 Task: In the  document communication.epub, change border color to  'Red' and border width to  '1' Select the first Column and fill it with the color  Light Orange
Action: Mouse moved to (353, 445)
Screenshot: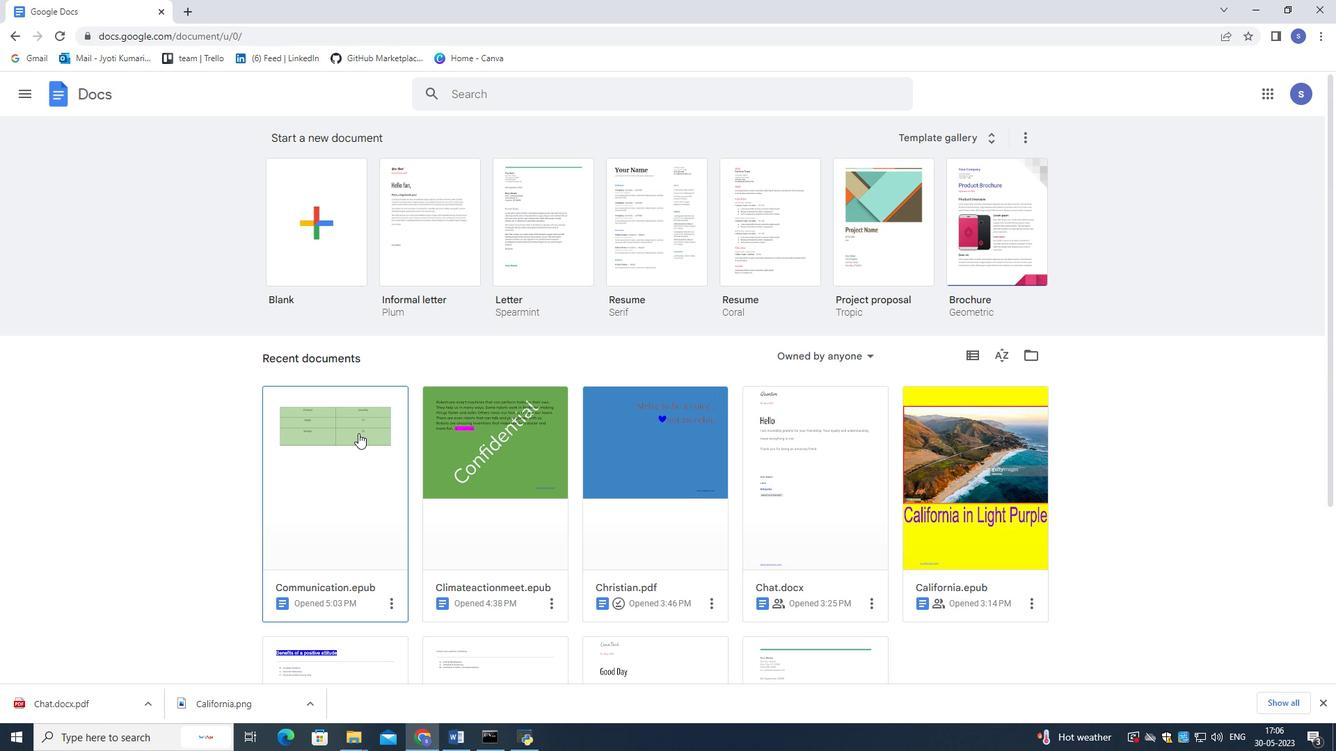 
Action: Mouse pressed left at (353, 445)
Screenshot: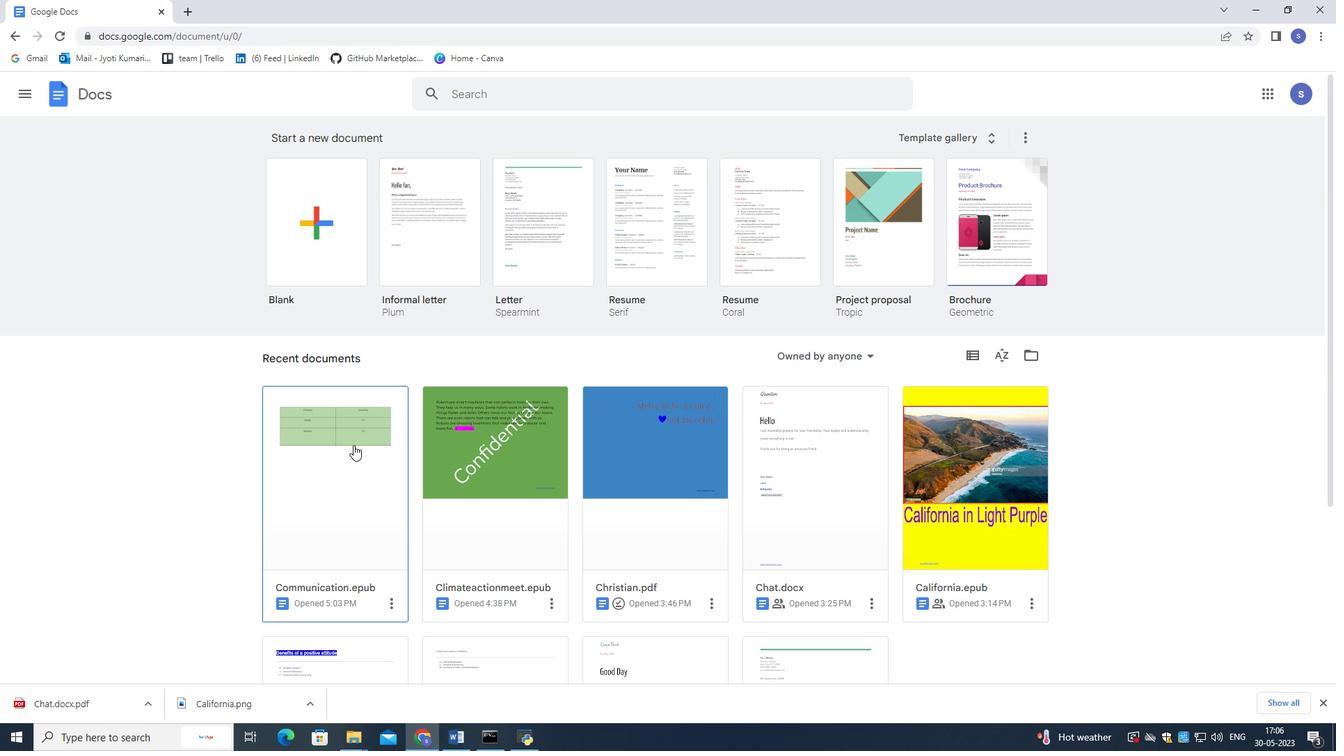 
Action: Mouse moved to (434, 253)
Screenshot: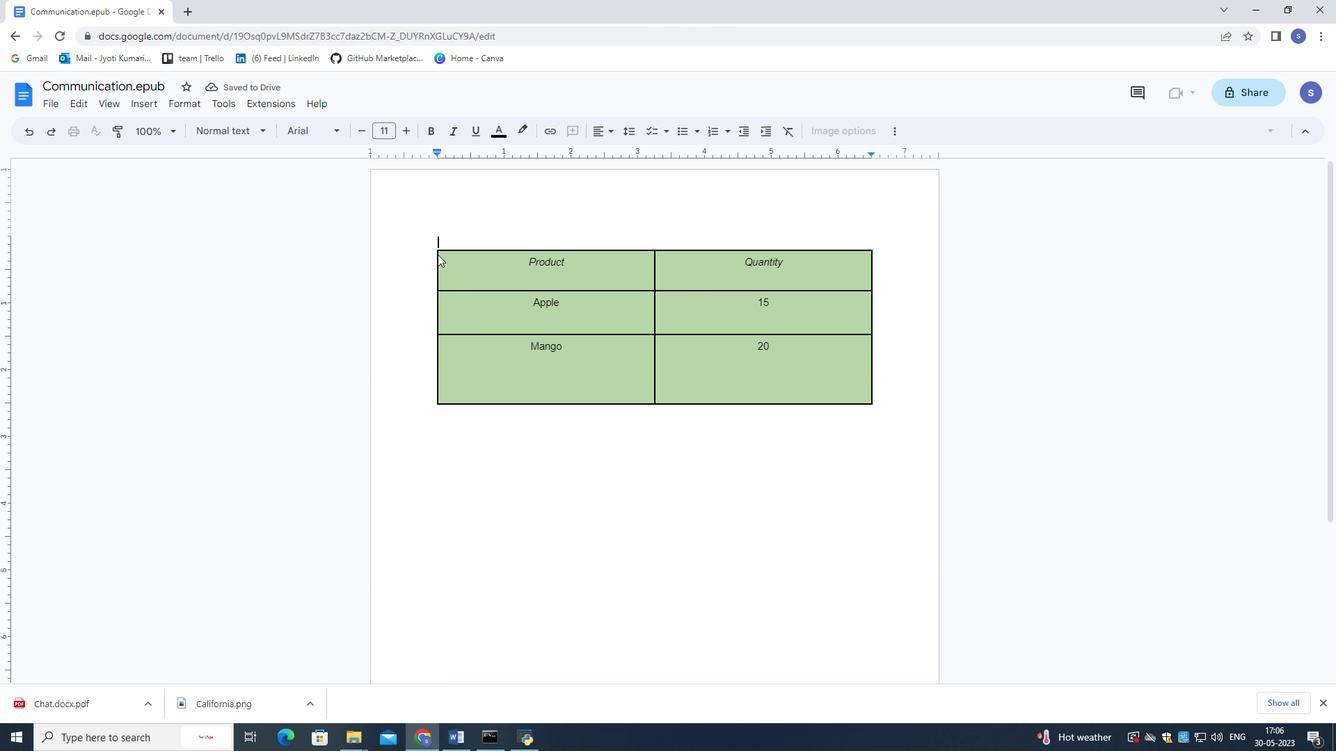 
Action: Mouse pressed left at (434, 253)
Screenshot: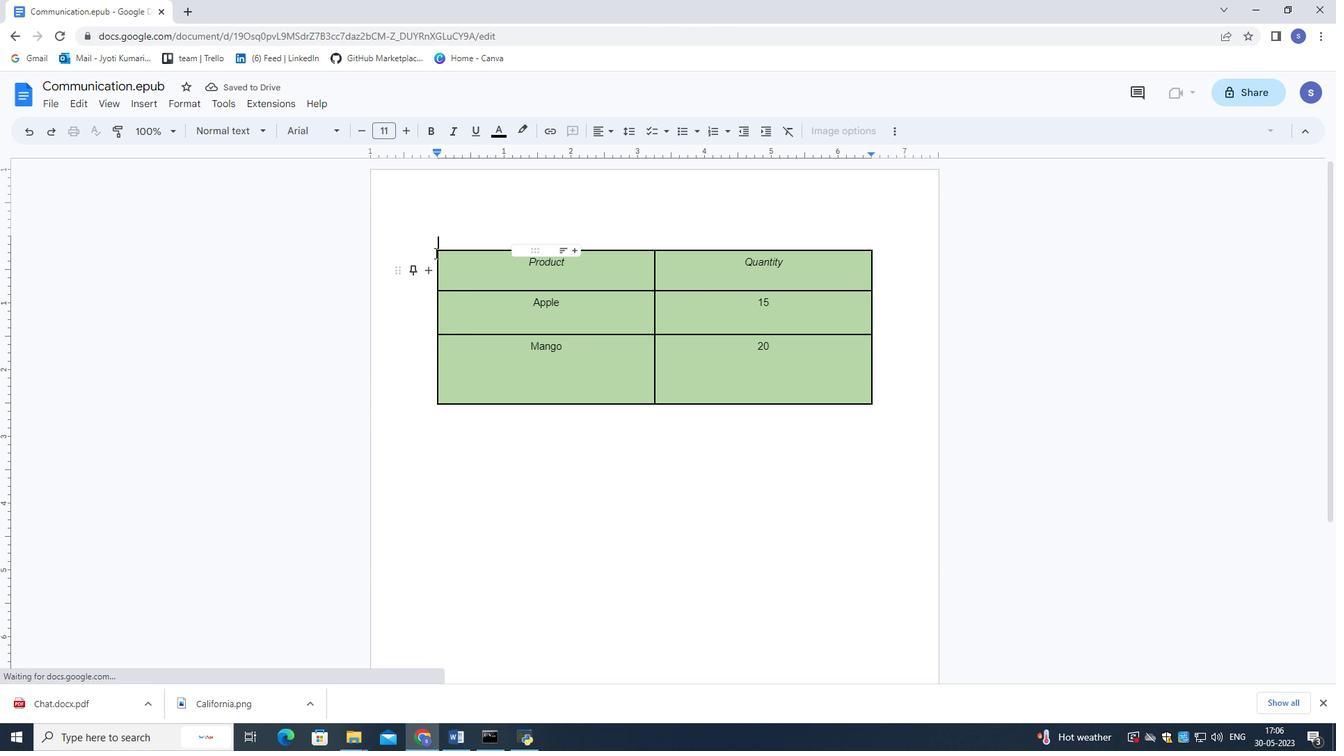 
Action: Mouse moved to (732, 480)
Screenshot: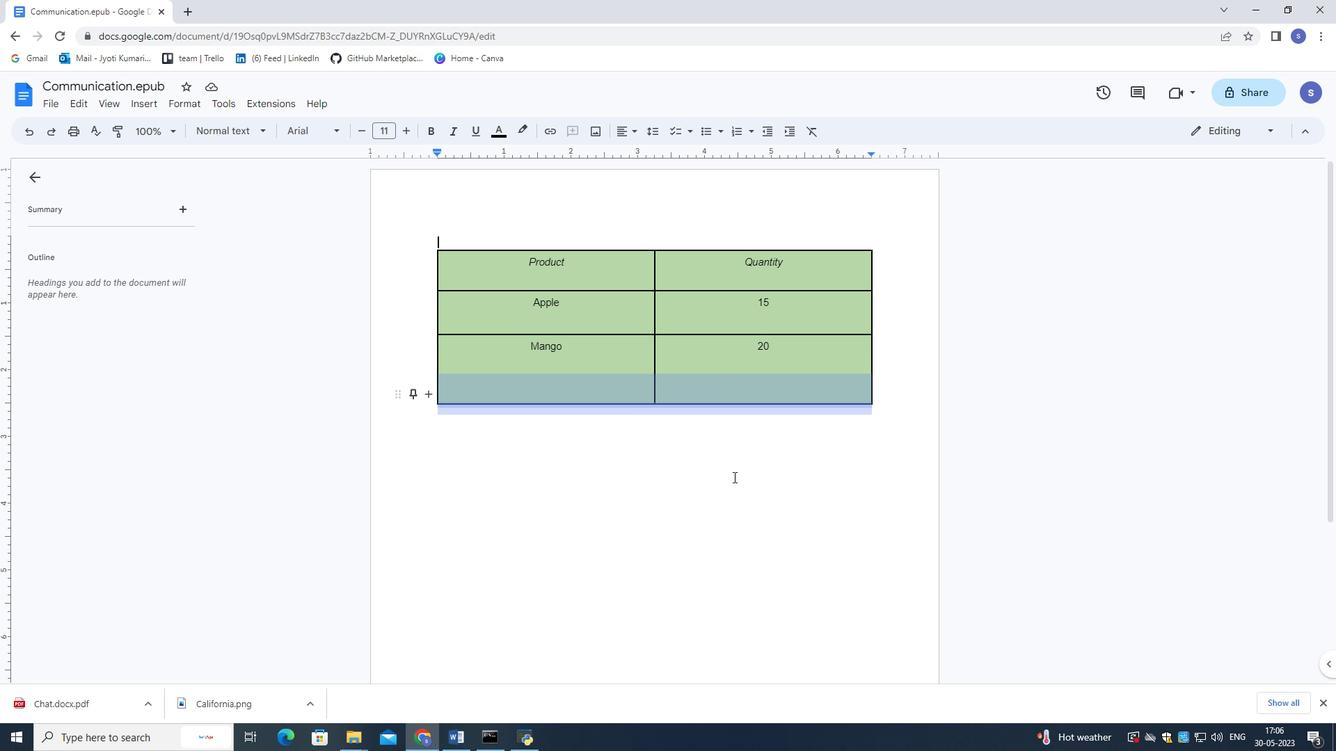 
Action: Mouse pressed left at (732, 480)
Screenshot: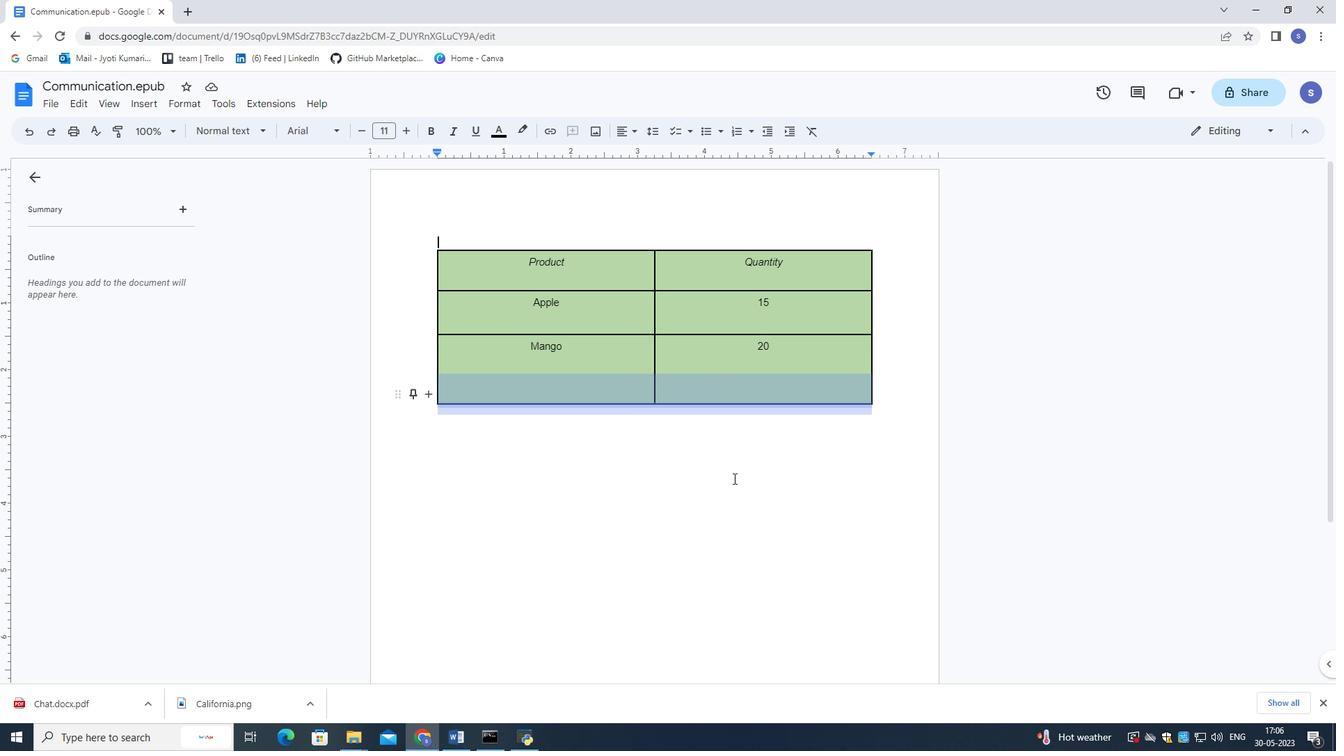 
Action: Mouse moved to (518, 130)
Screenshot: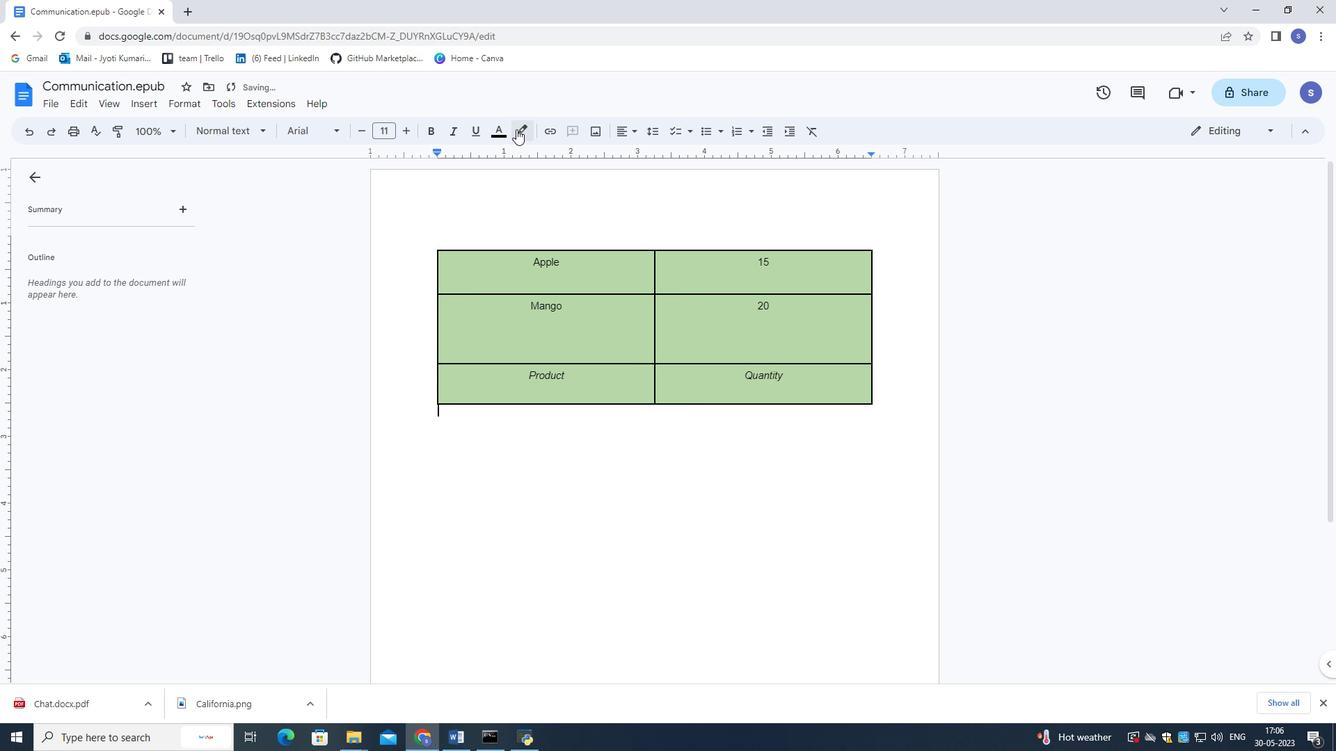 
Action: Mouse pressed left at (518, 130)
Screenshot: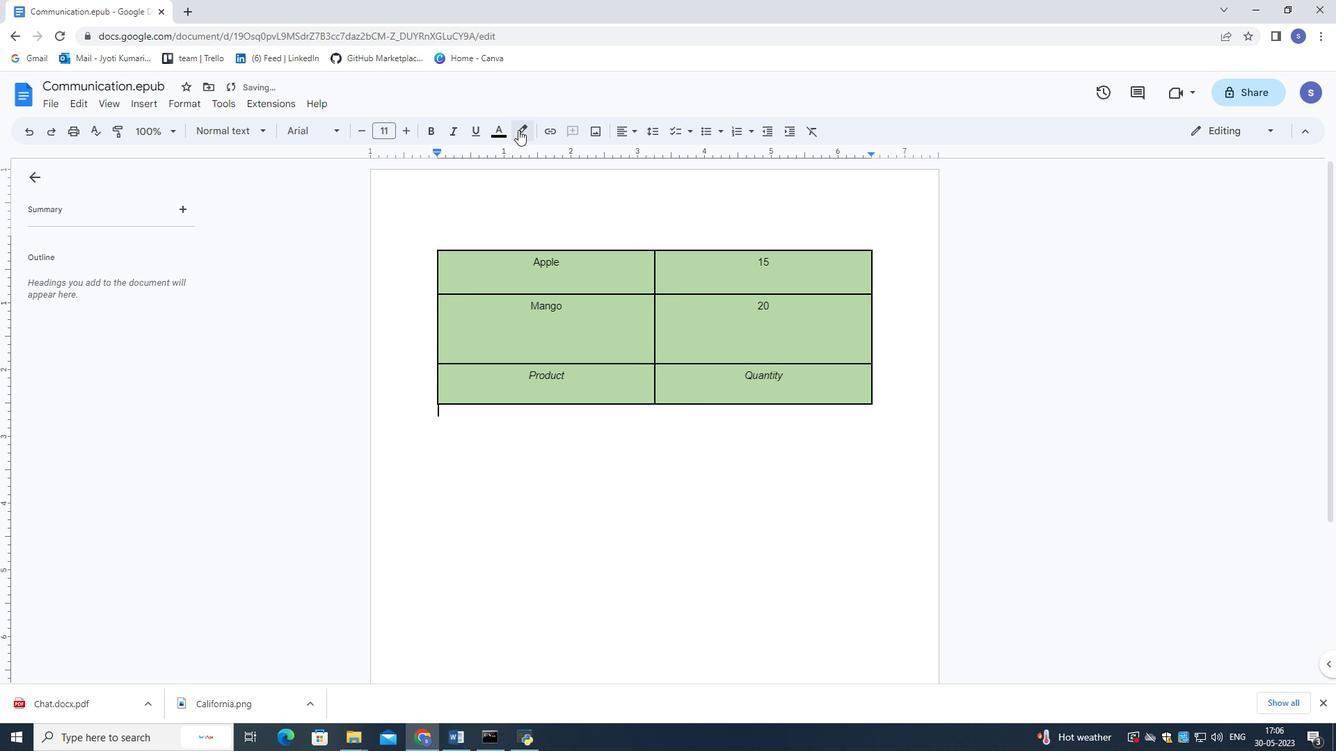 
Action: Mouse moved to (502, 128)
Screenshot: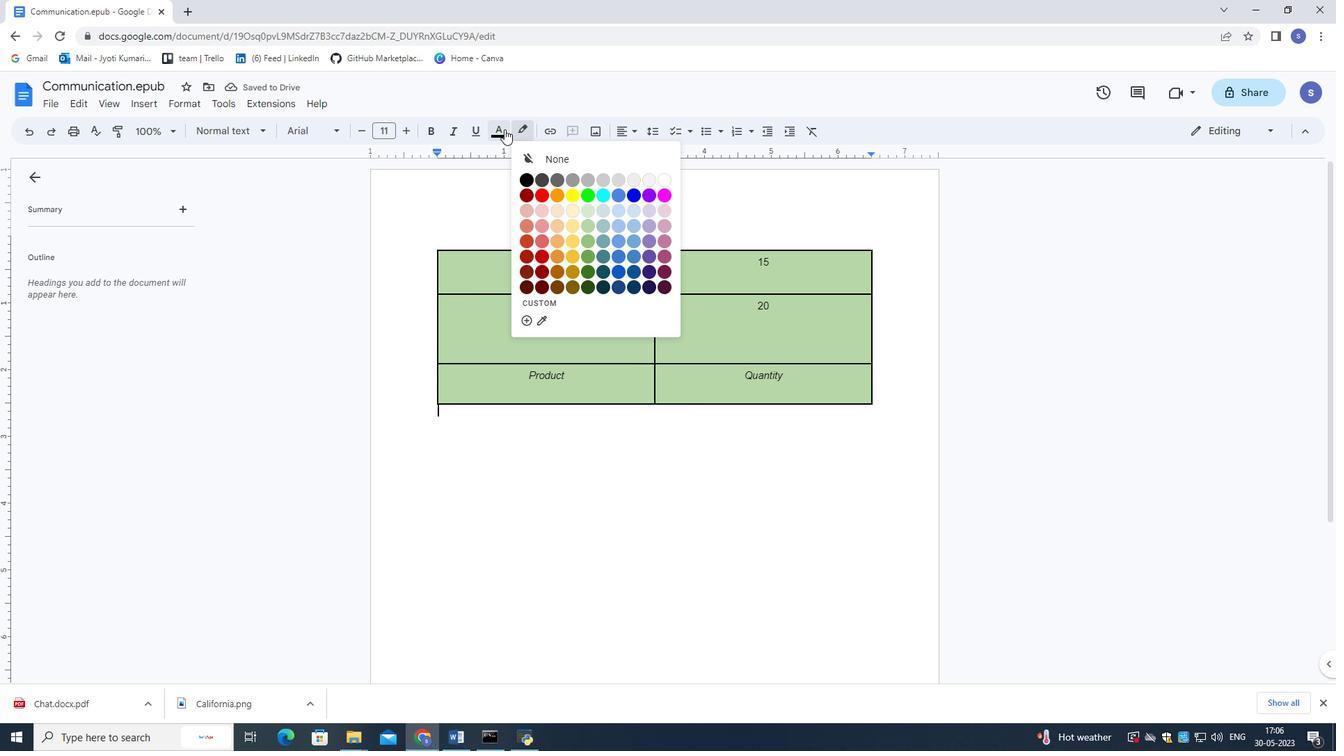 
Action: Mouse pressed left at (502, 128)
Screenshot: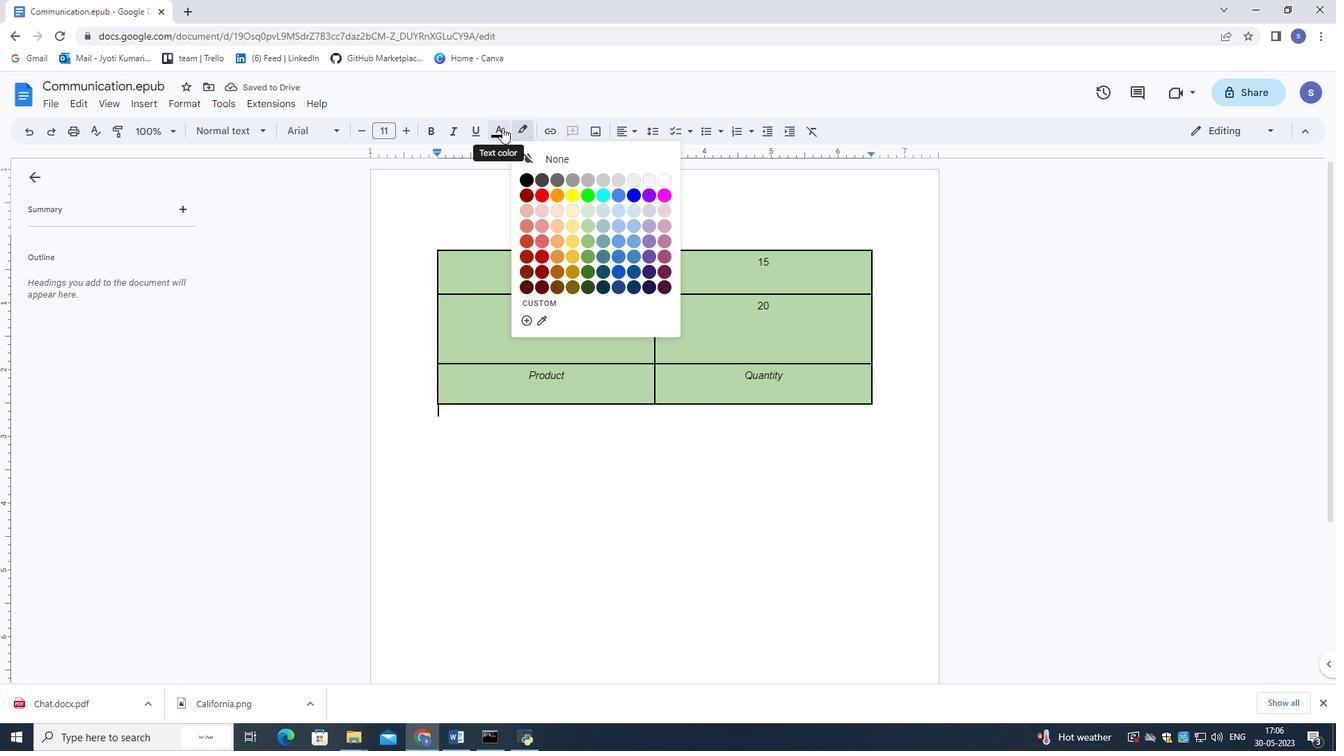 
Action: Mouse moved to (528, 128)
Screenshot: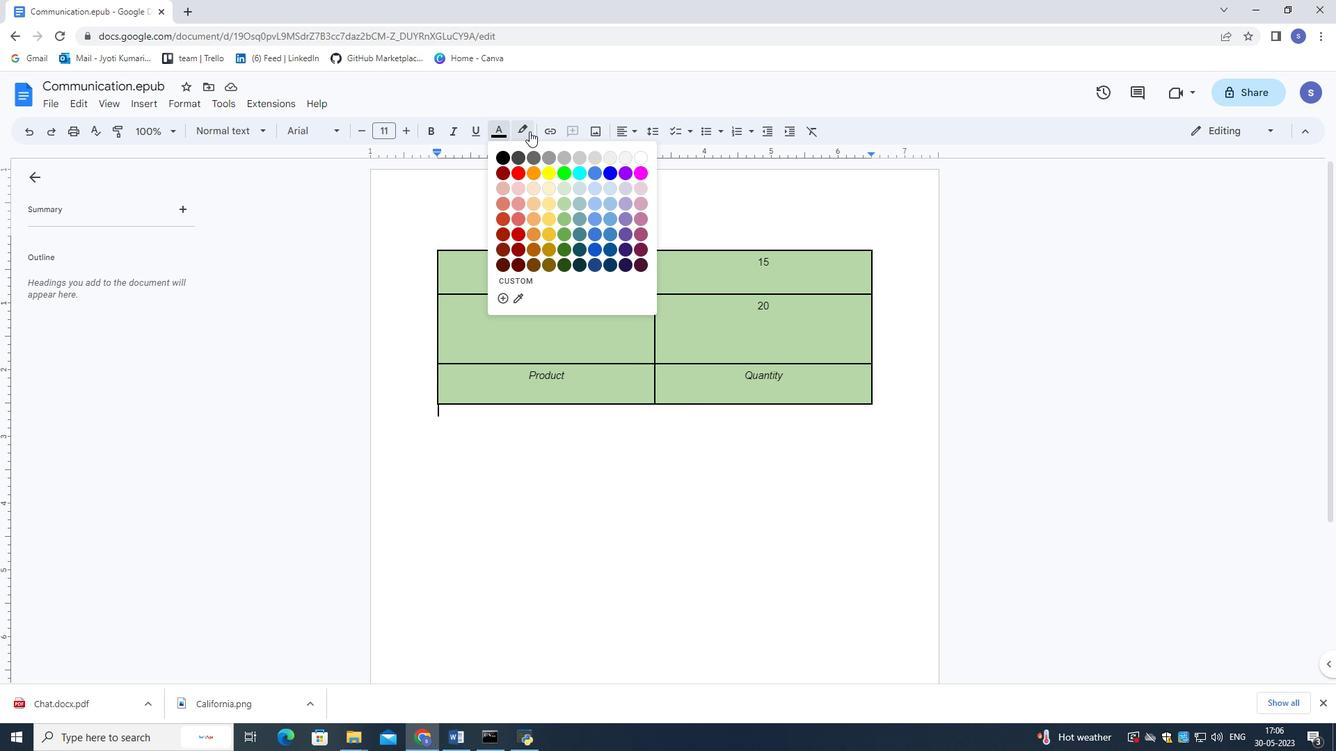 
Action: Mouse pressed left at (528, 128)
Screenshot: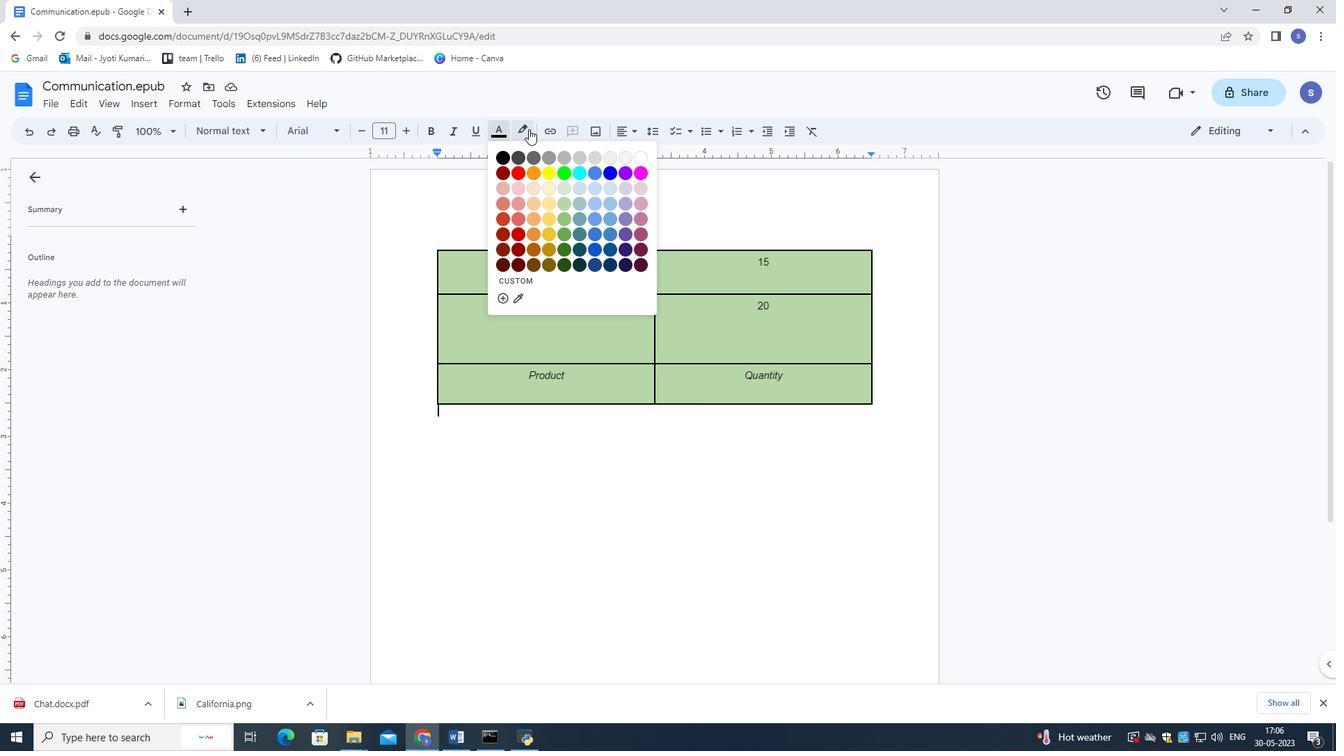 
Action: Mouse moved to (545, 192)
Screenshot: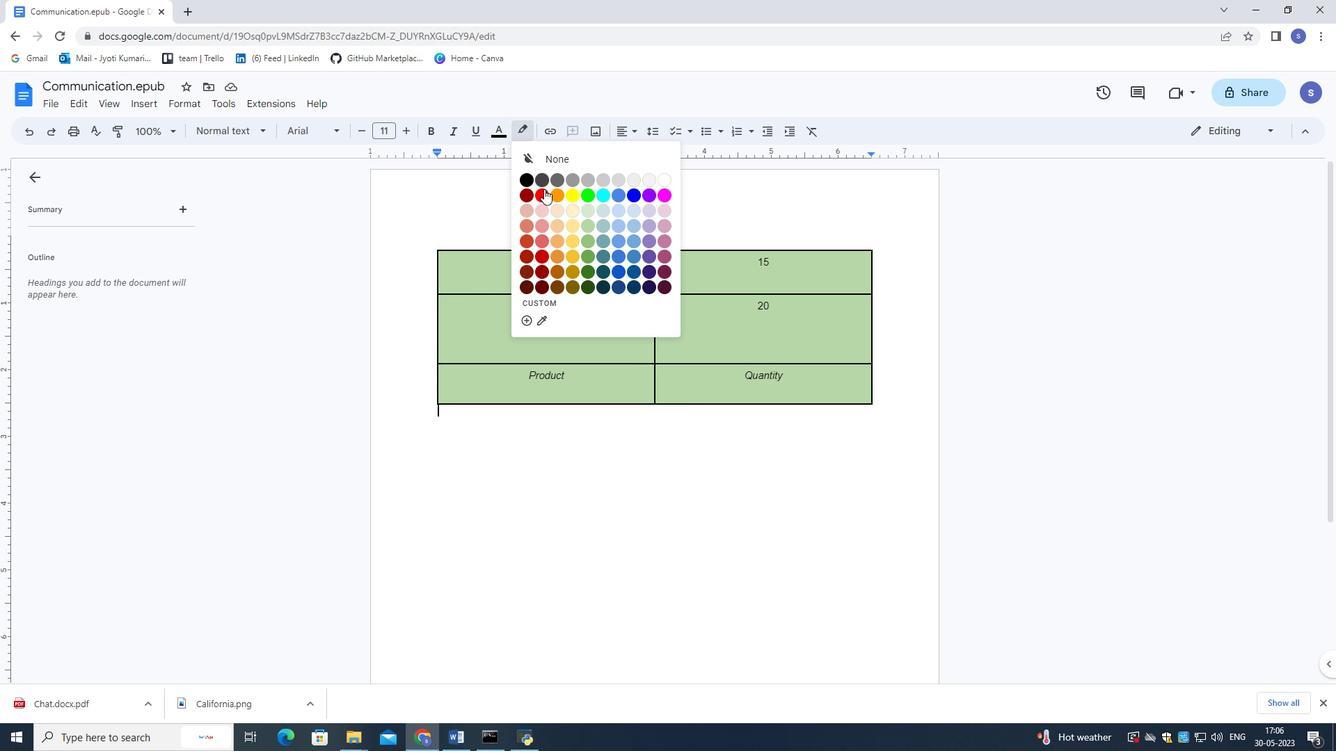 
Action: Mouse pressed left at (545, 192)
Screenshot: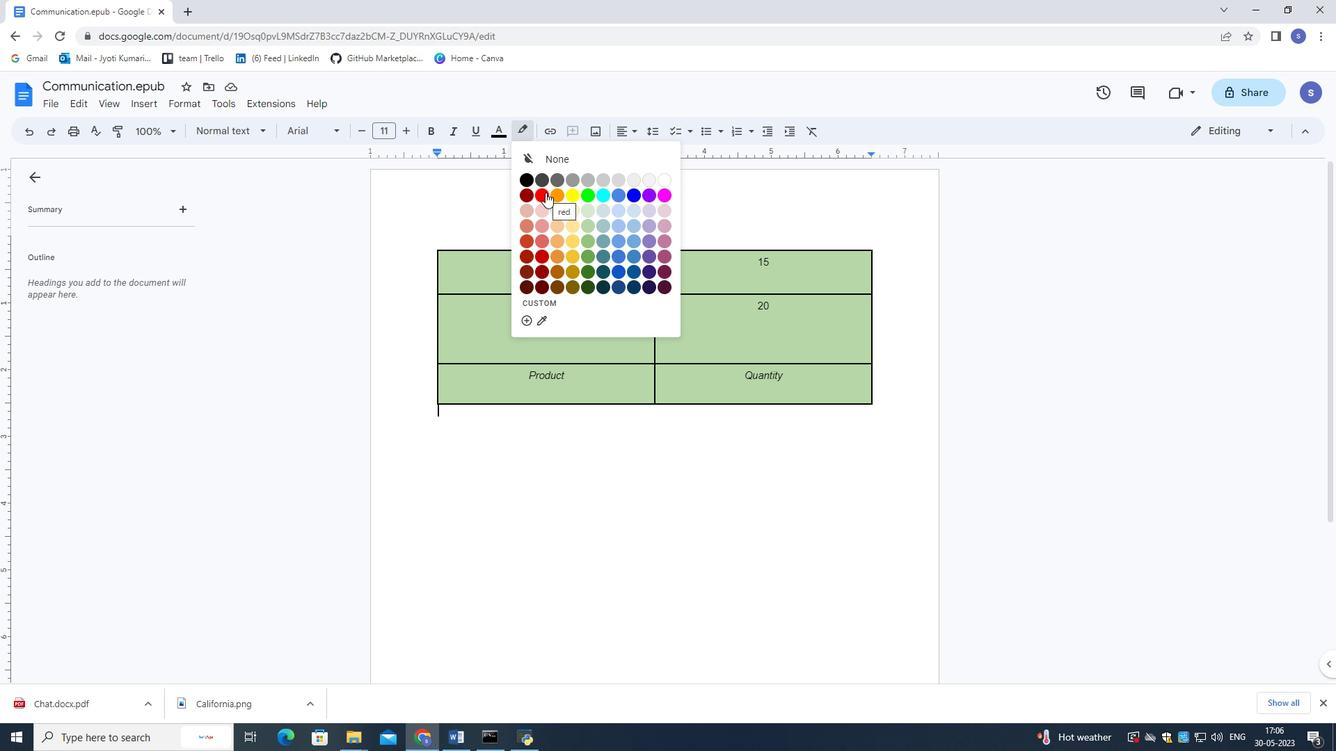 
Action: Mouse moved to (438, 292)
Screenshot: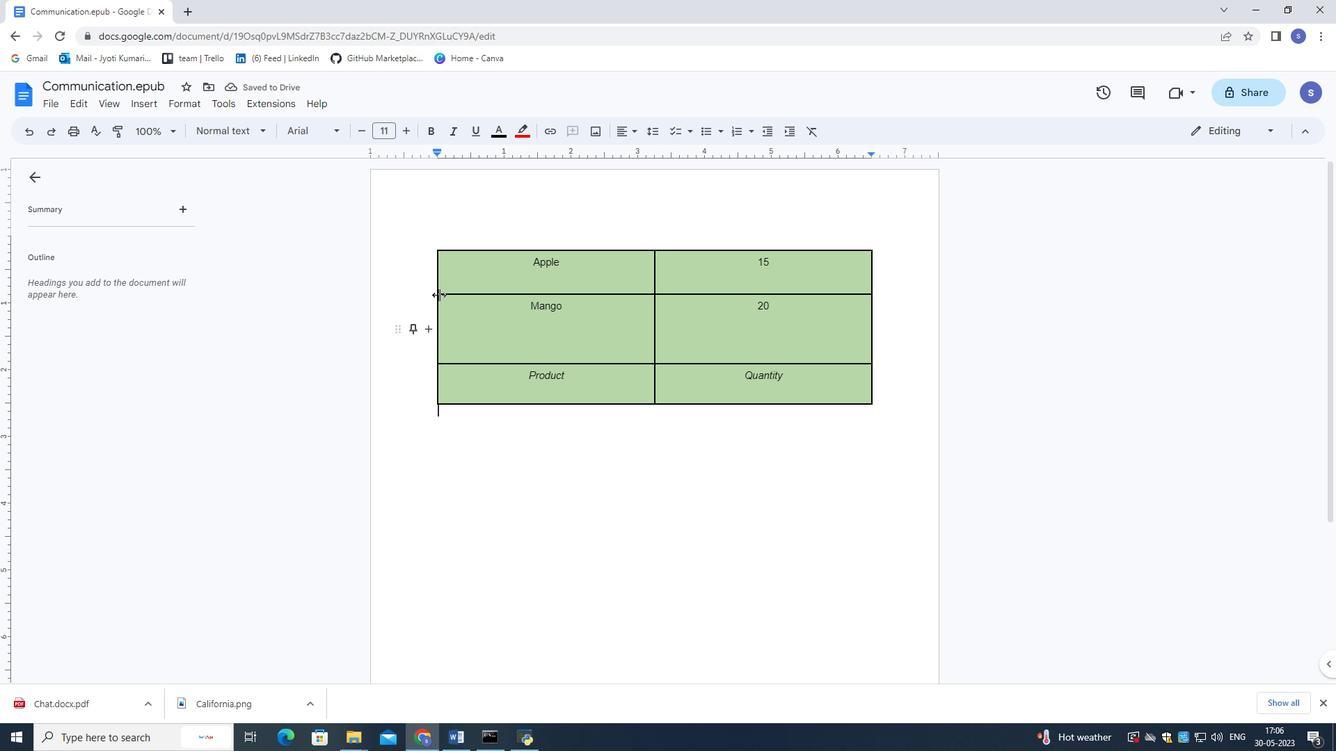 
Action: Mouse pressed left at (438, 292)
Screenshot: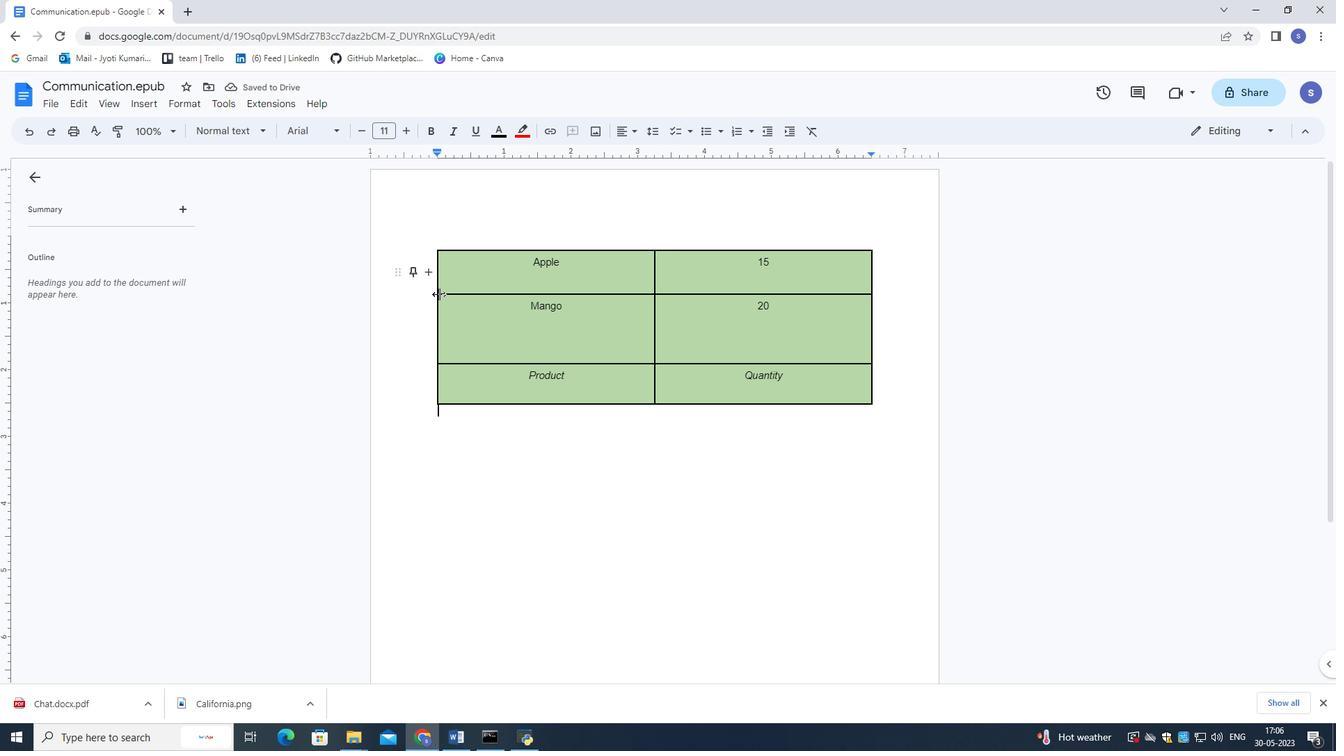 
Action: Mouse moved to (439, 293)
Screenshot: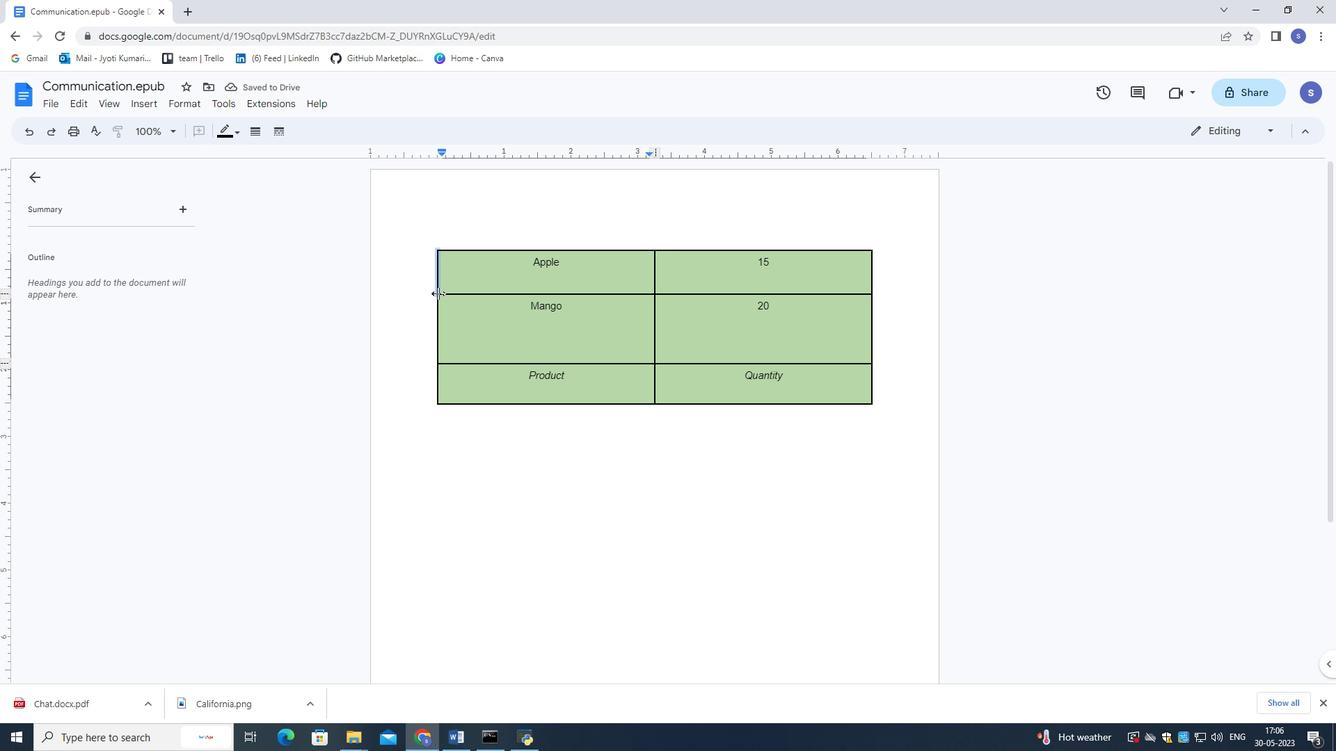 
Action: Mouse pressed left at (439, 293)
Screenshot: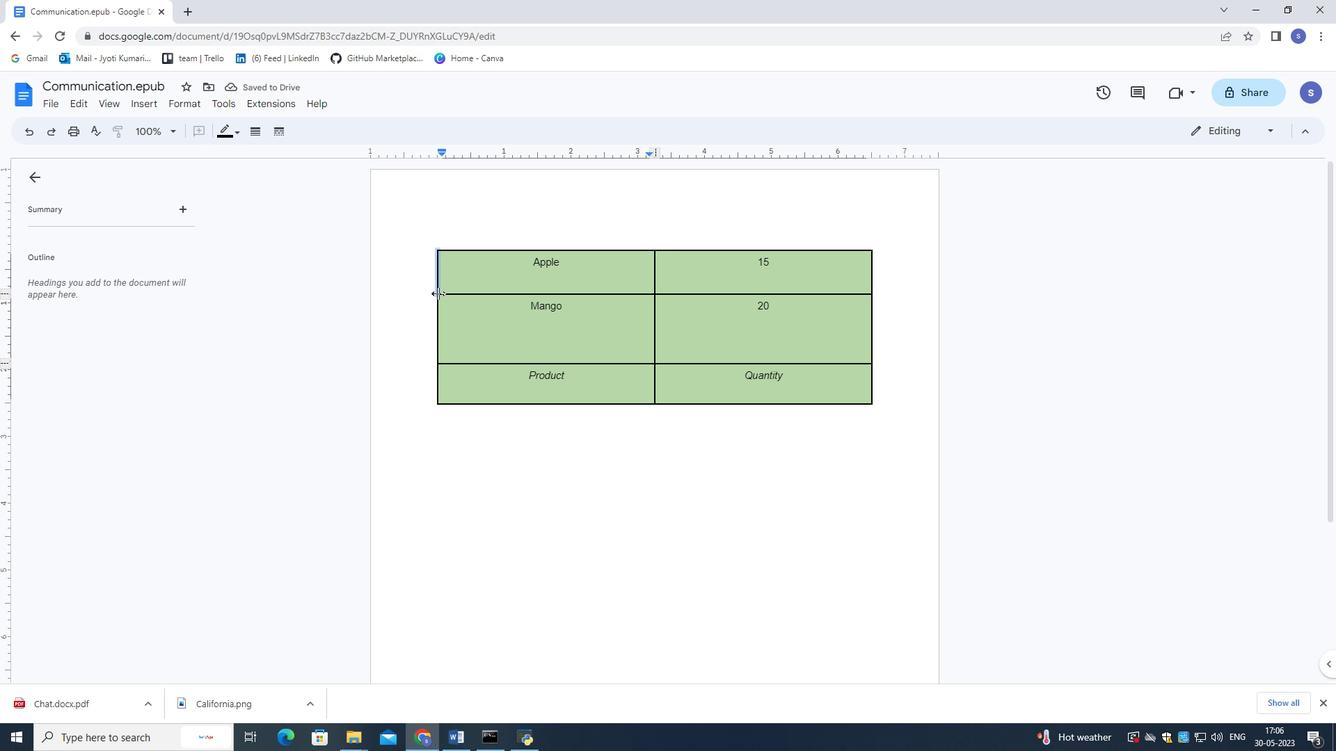 
Action: Mouse moved to (508, 433)
Screenshot: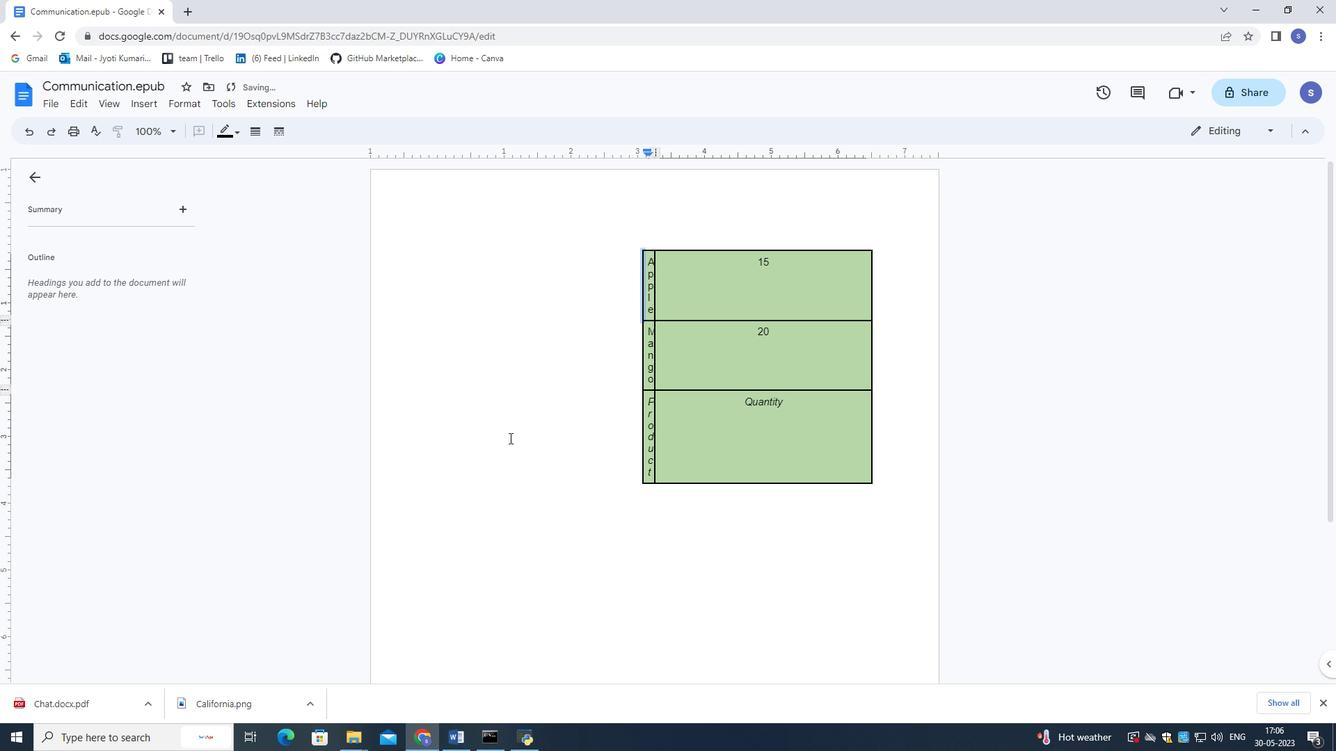 
Action: Key pressed ctrl+Z
Screenshot: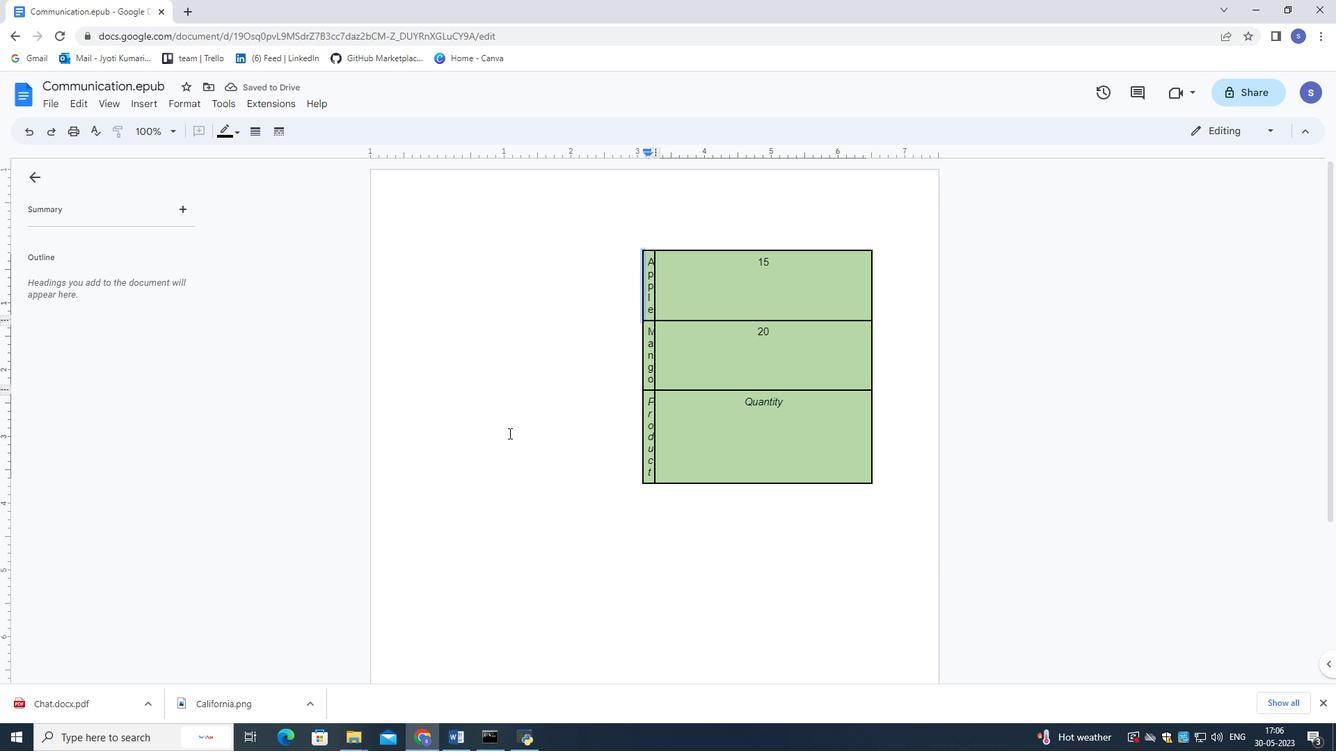 
Action: Mouse moved to (501, 481)
Screenshot: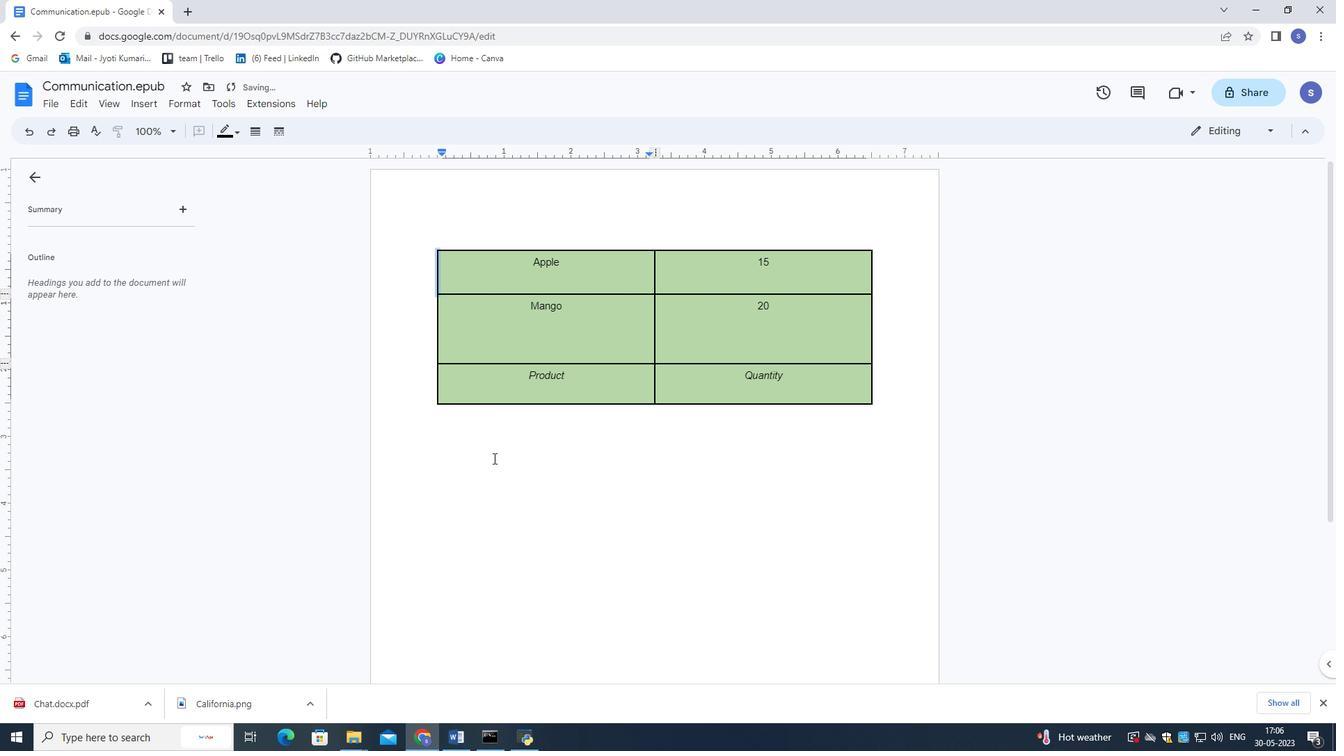 
Action: Mouse pressed left at (501, 481)
Screenshot: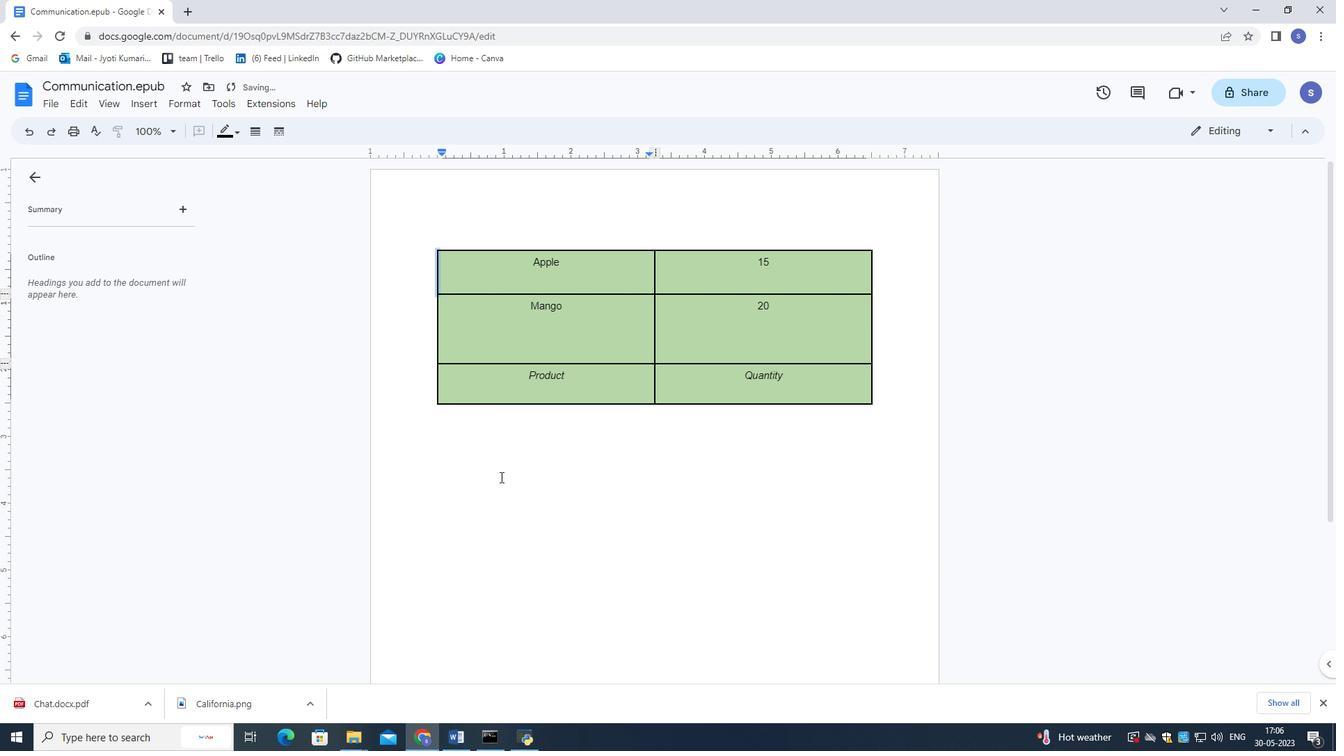 
Action: Mouse moved to (449, 257)
Screenshot: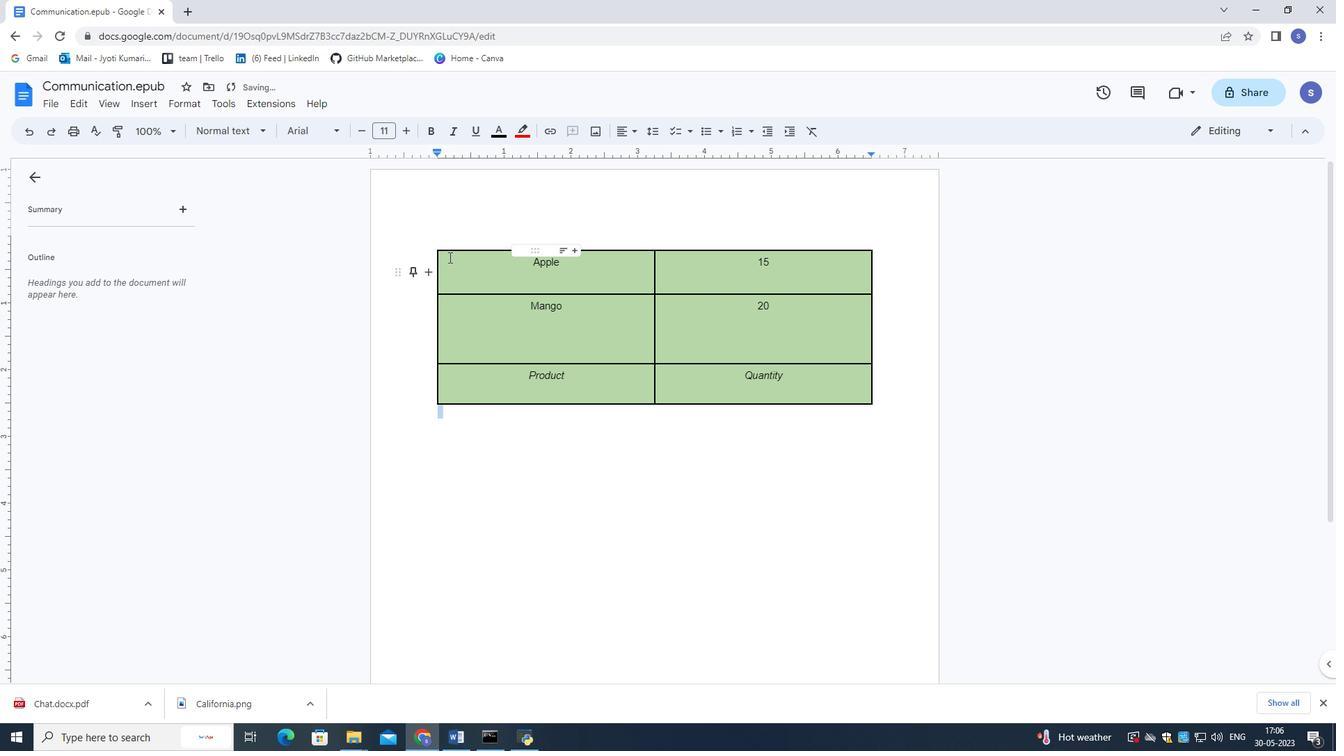 
Action: Mouse pressed left at (449, 257)
Screenshot: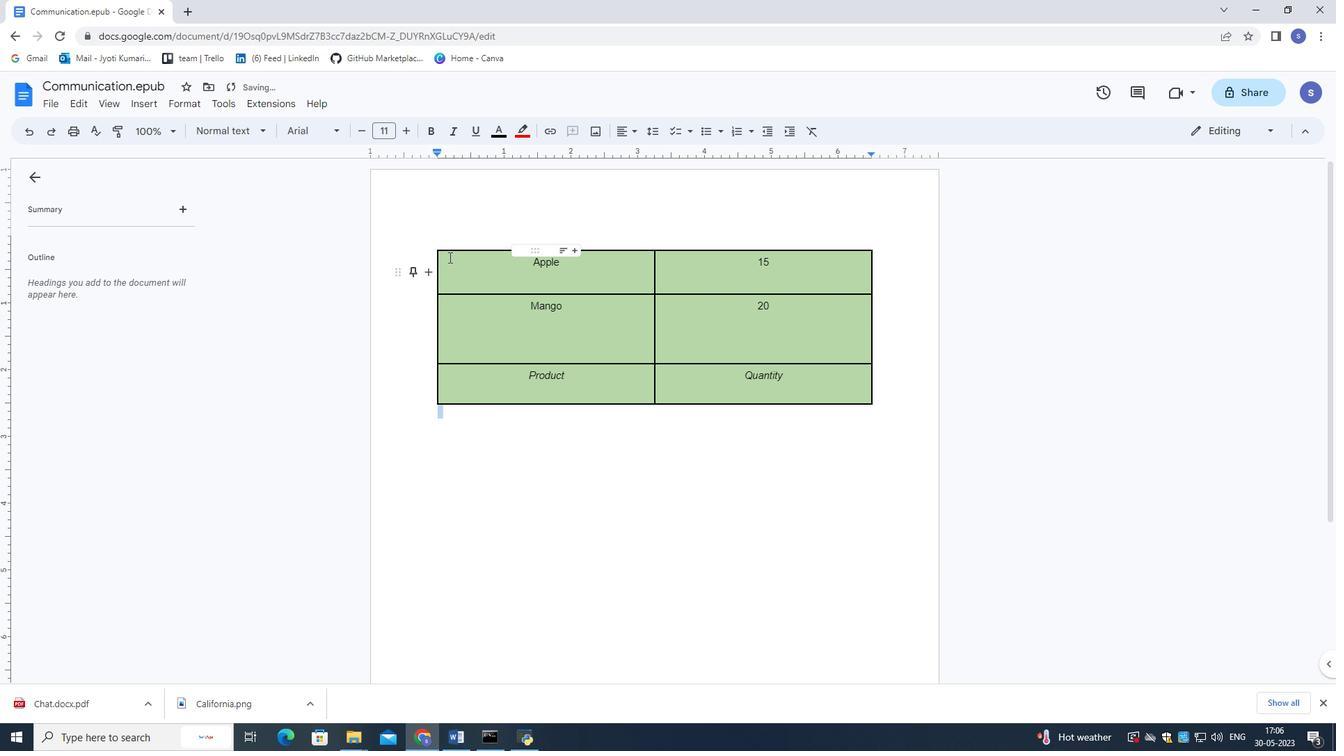 
Action: Mouse moved to (854, 132)
Screenshot: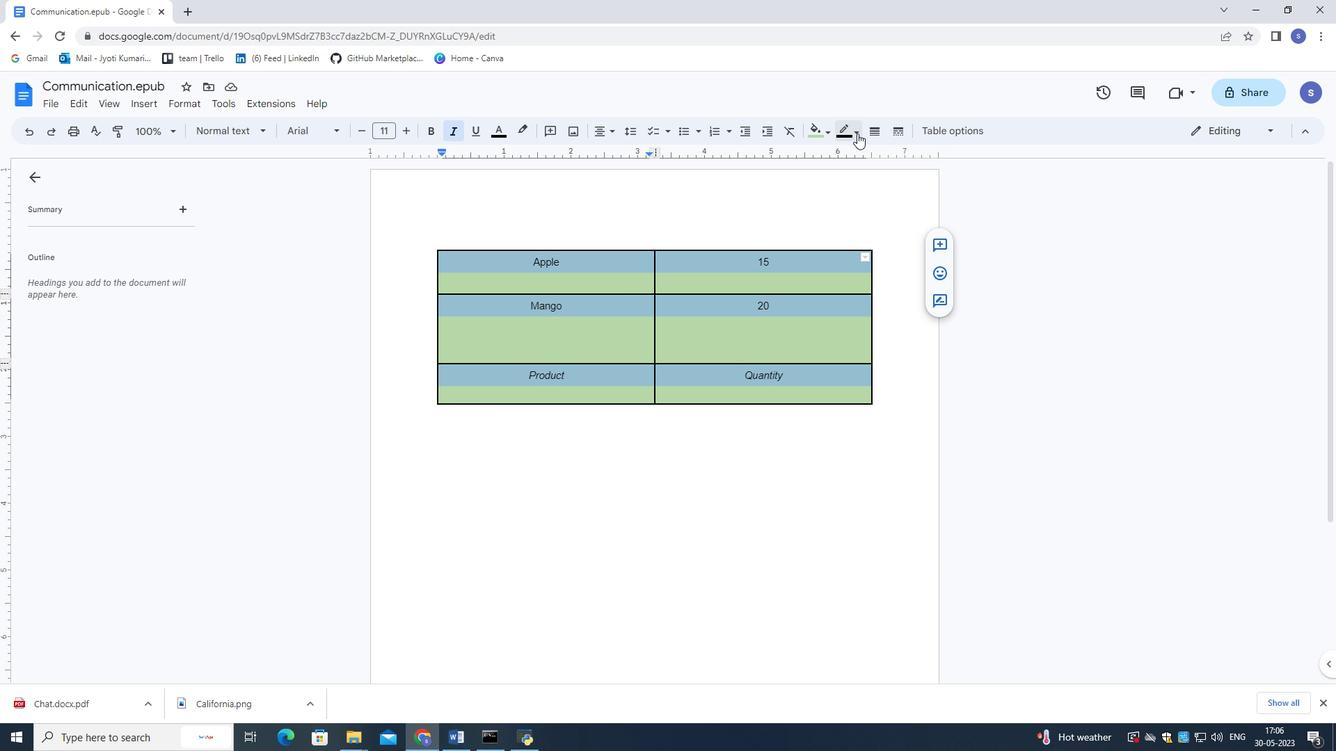 
Action: Mouse pressed left at (854, 132)
Screenshot: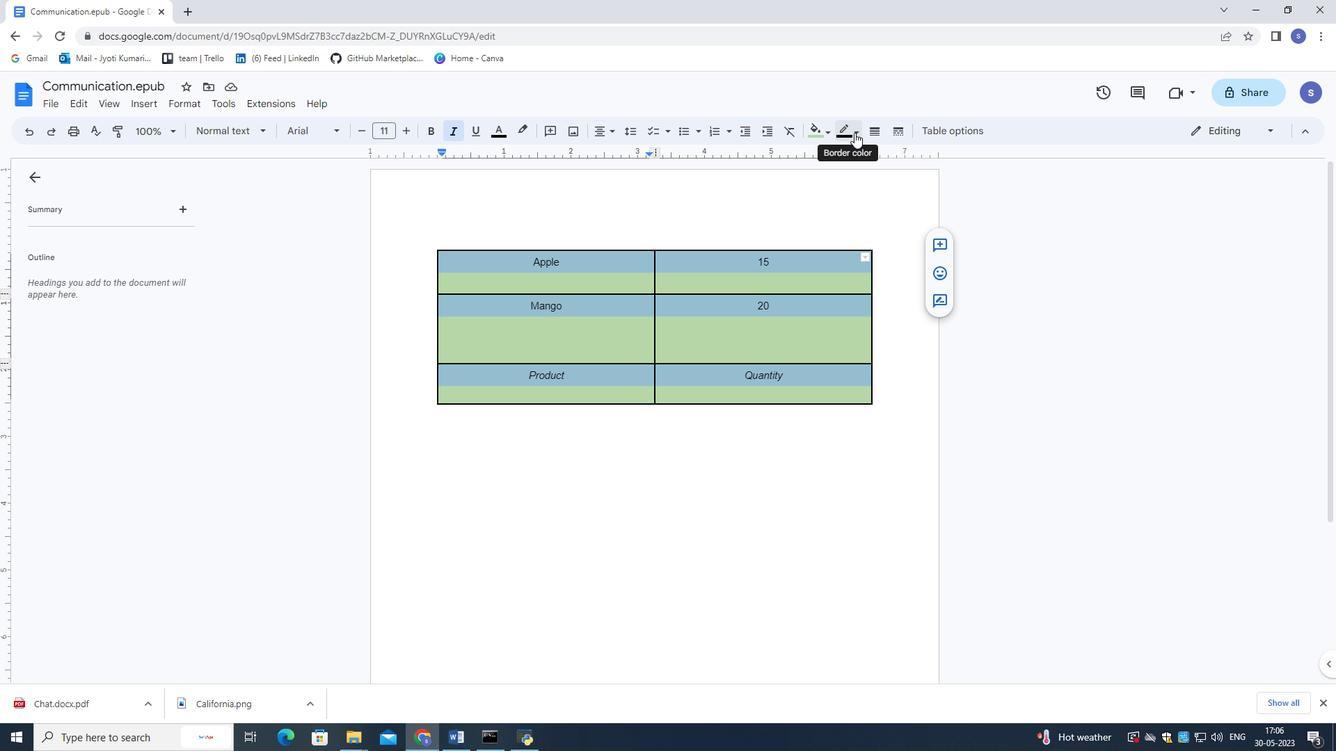 
Action: Mouse moved to (862, 170)
Screenshot: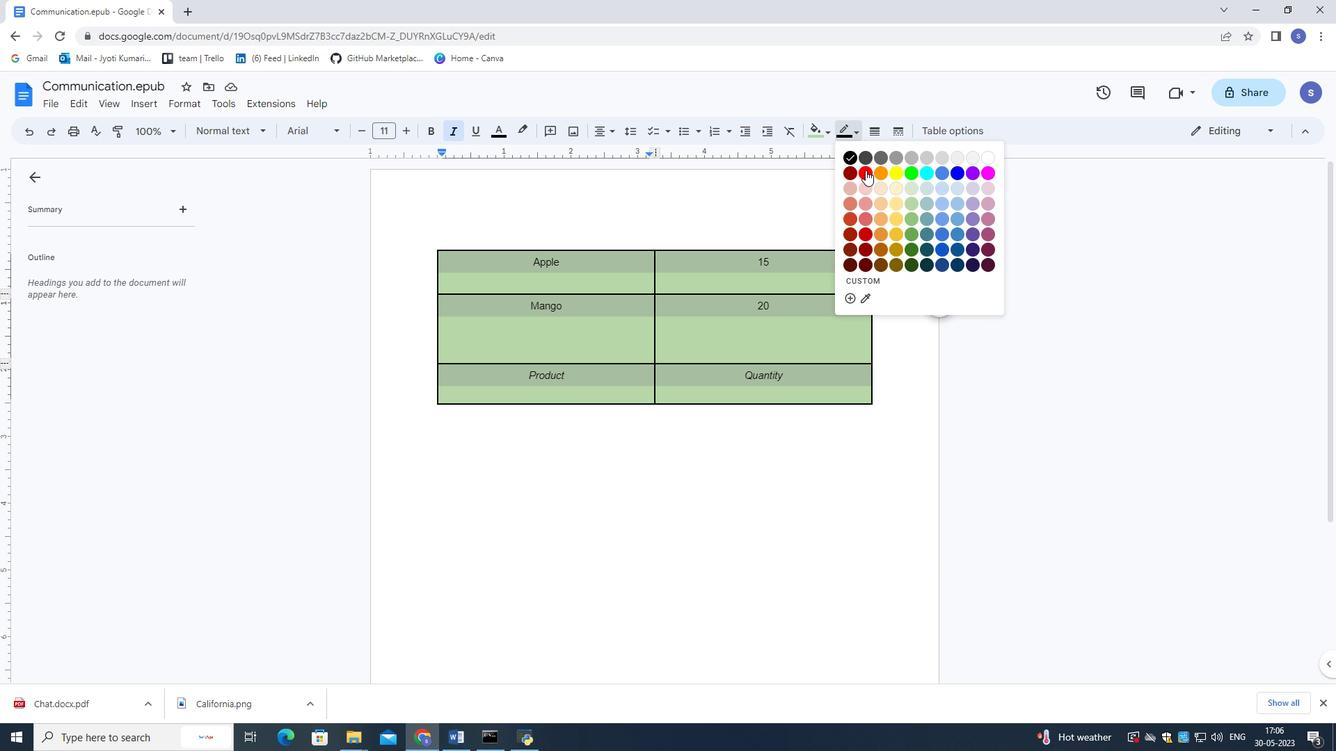 
Action: Mouse pressed left at (862, 170)
Screenshot: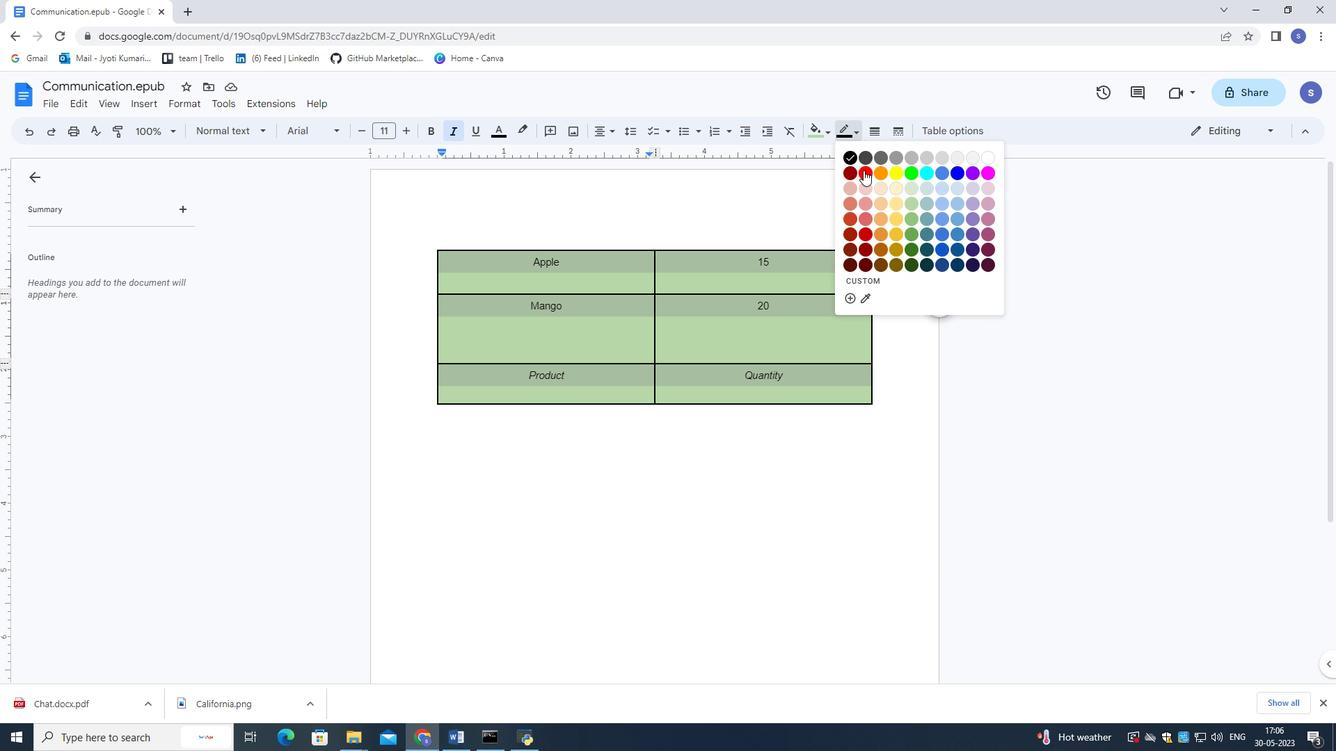
Action: Mouse moved to (1227, 128)
Screenshot: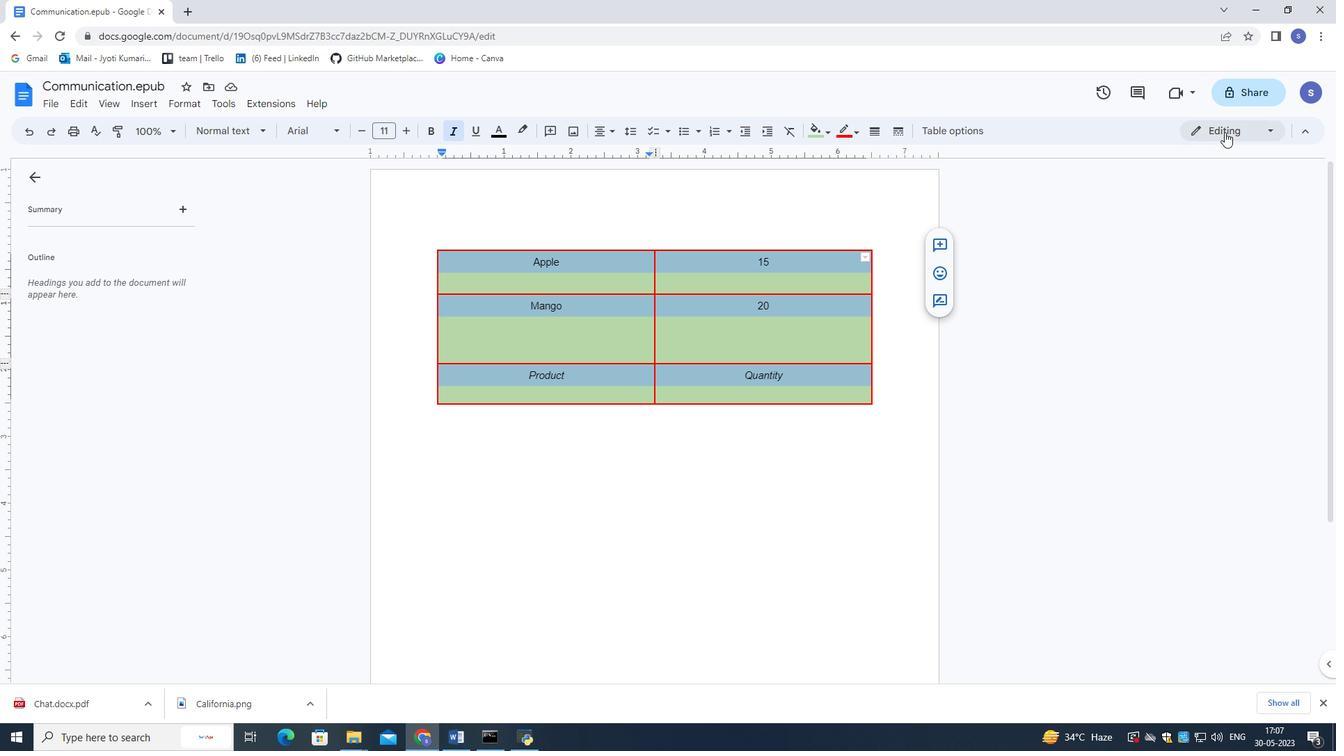 
Action: Mouse pressed left at (1227, 128)
Screenshot: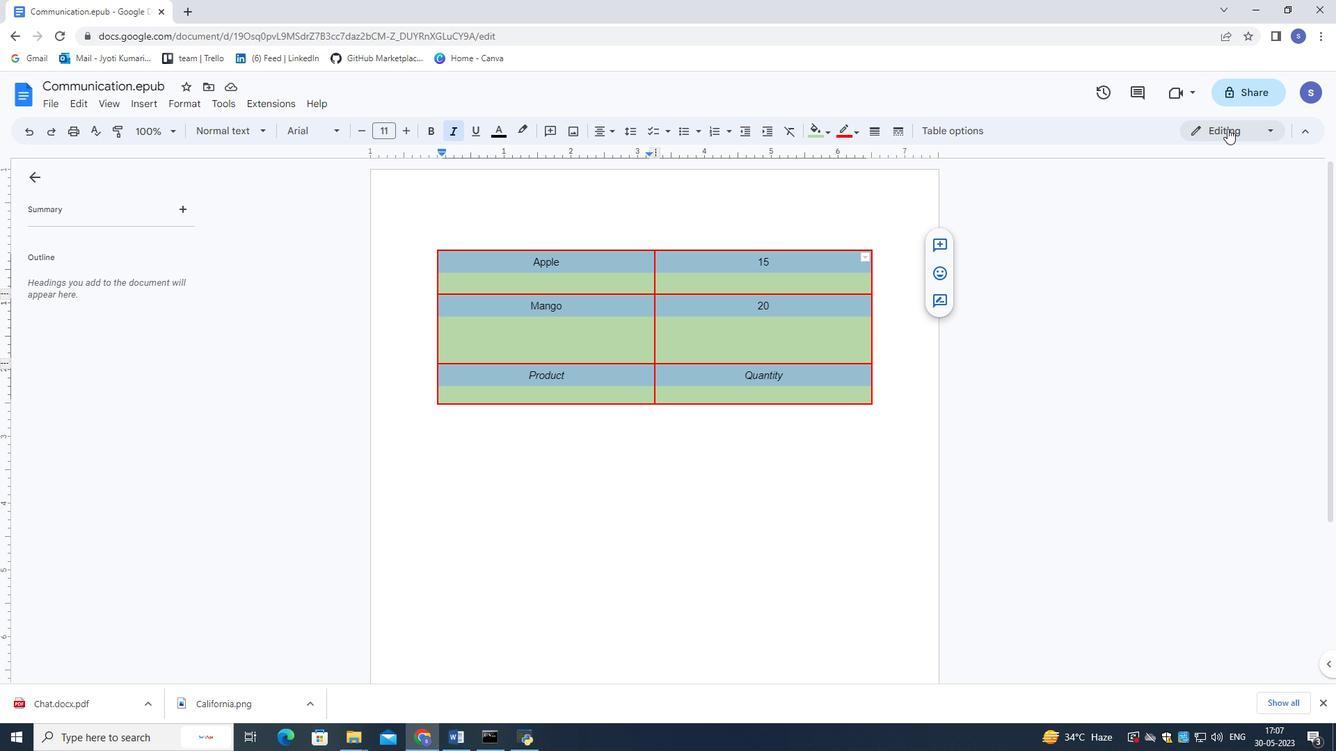 
Action: Mouse moved to (1176, 169)
Screenshot: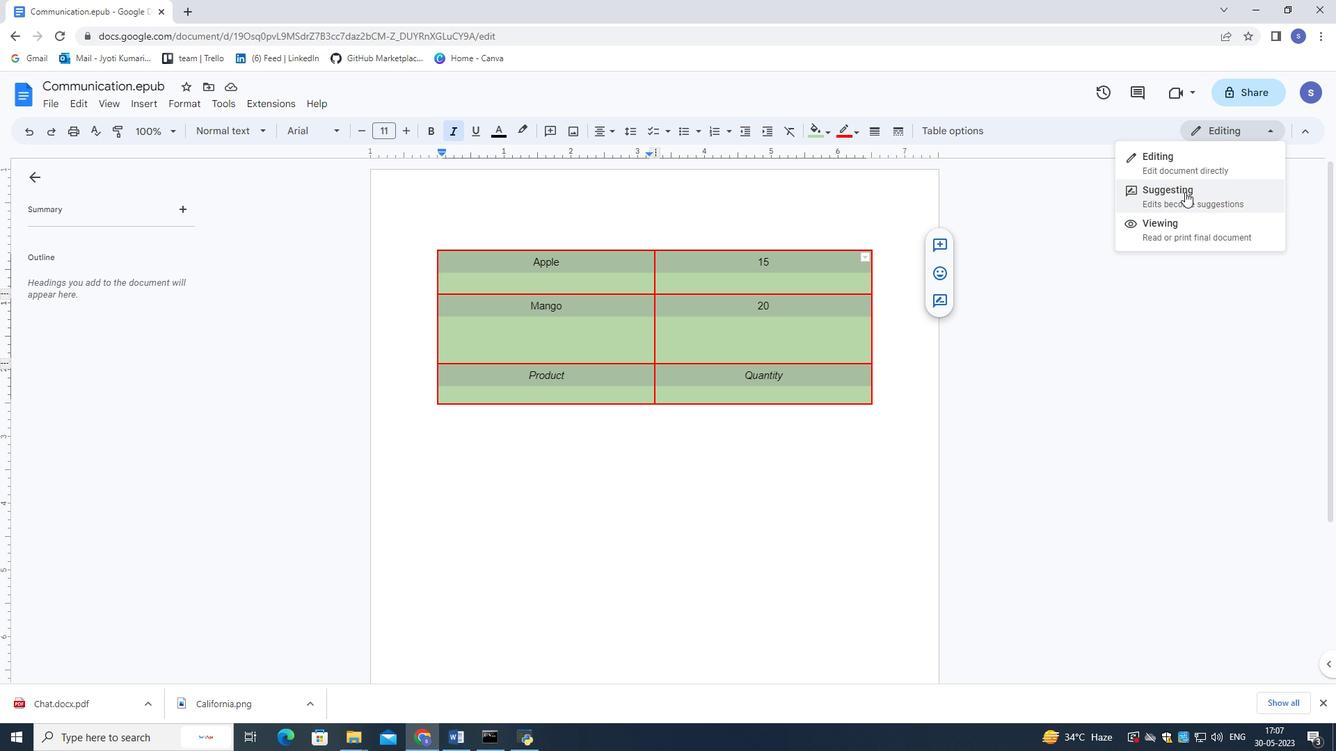 
Action: Mouse pressed left at (1176, 169)
Screenshot: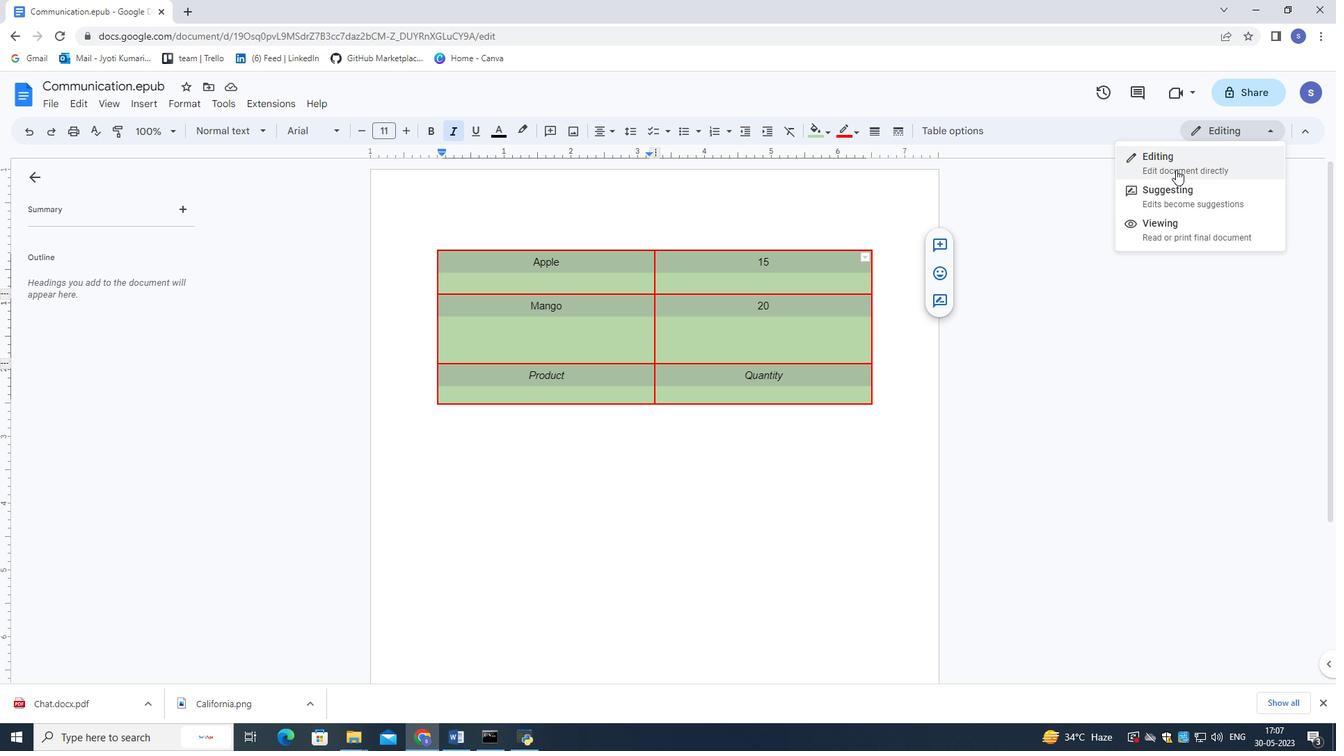 
Action: Mouse moved to (855, 132)
Screenshot: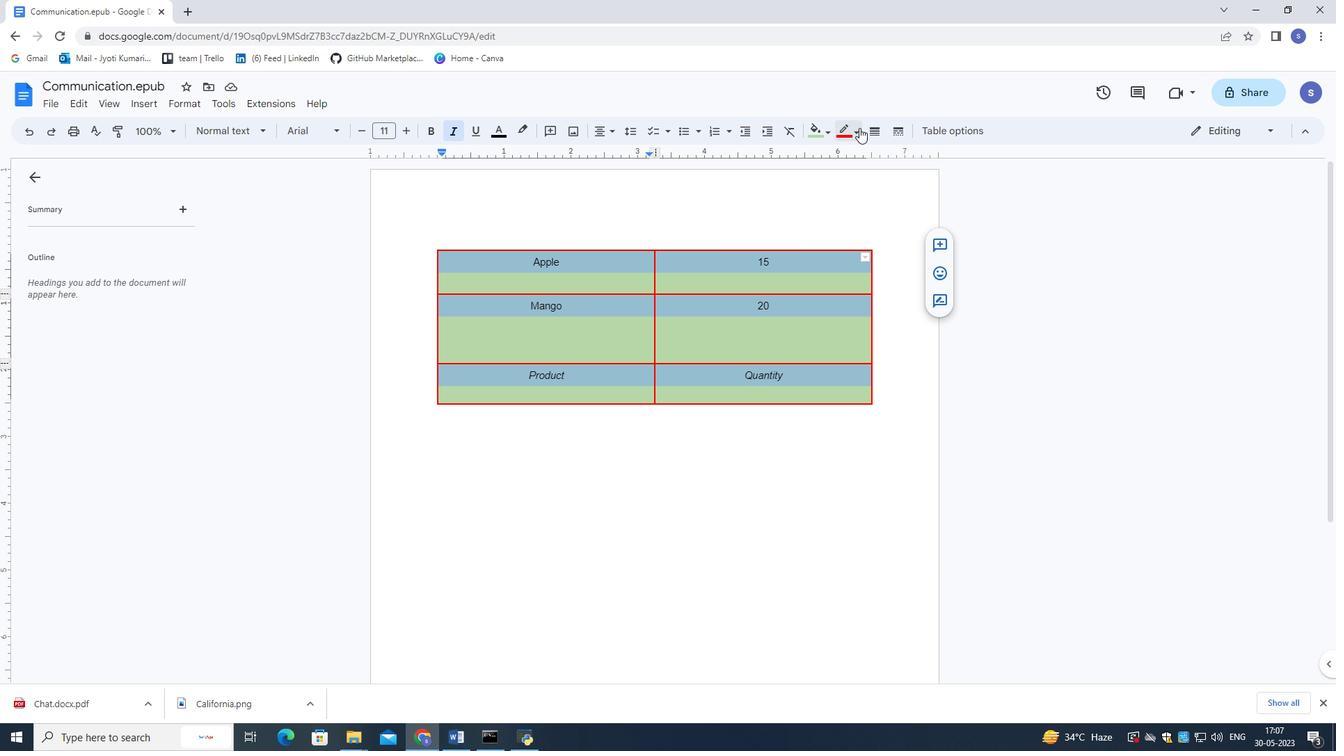 
Action: Mouse pressed left at (855, 132)
Screenshot: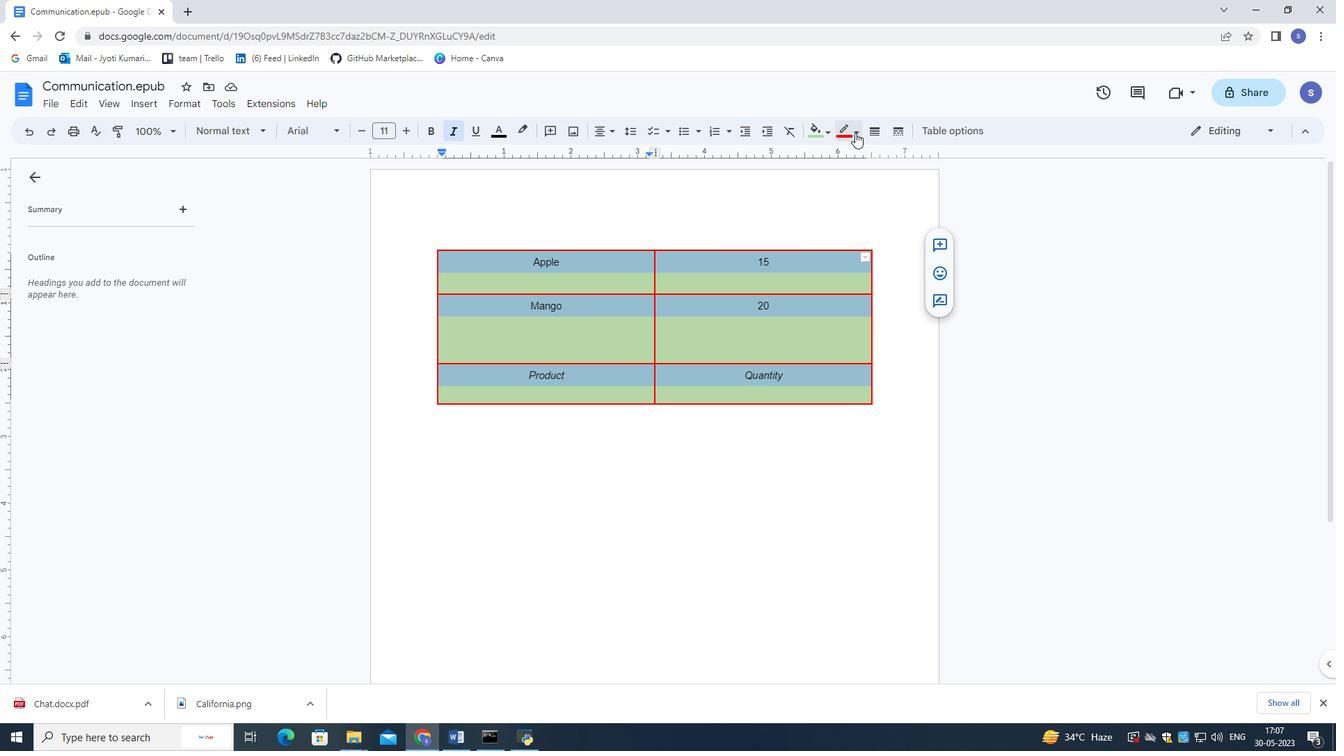 
Action: Mouse moved to (865, 173)
Screenshot: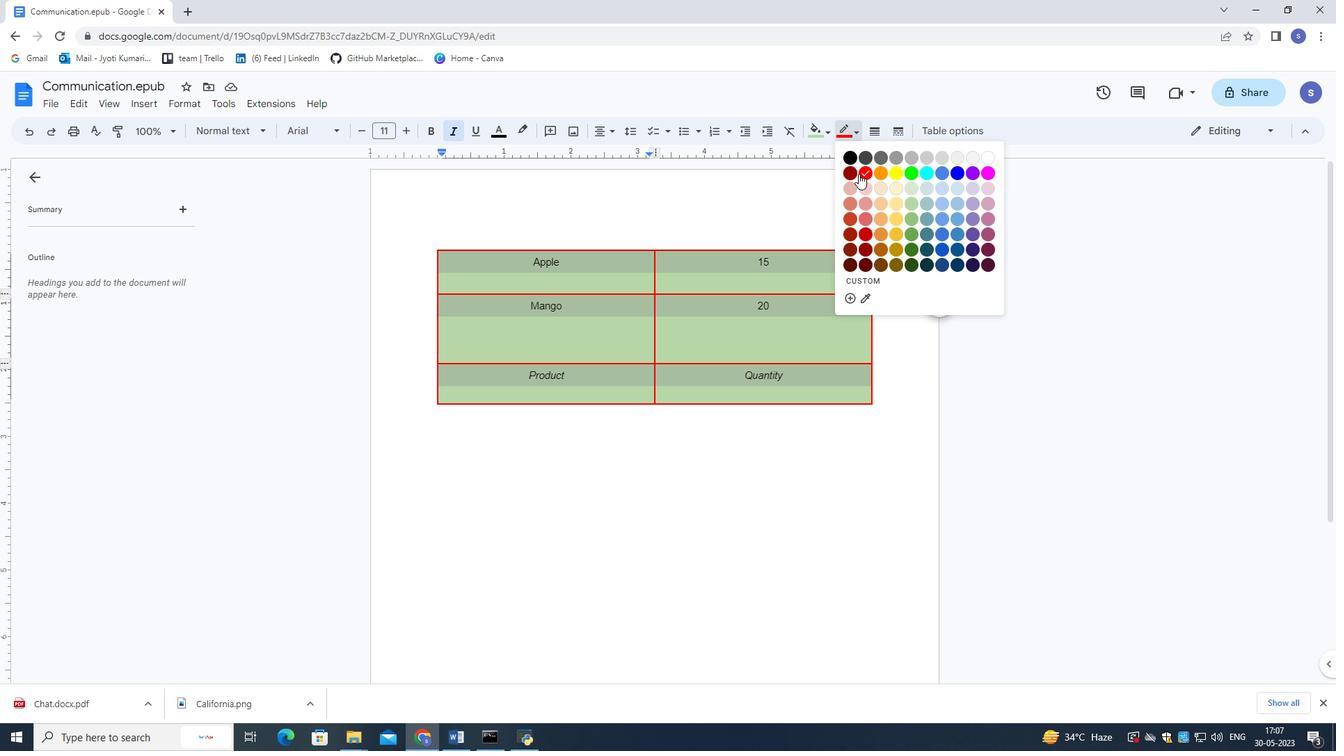 
Action: Mouse pressed left at (865, 173)
Screenshot: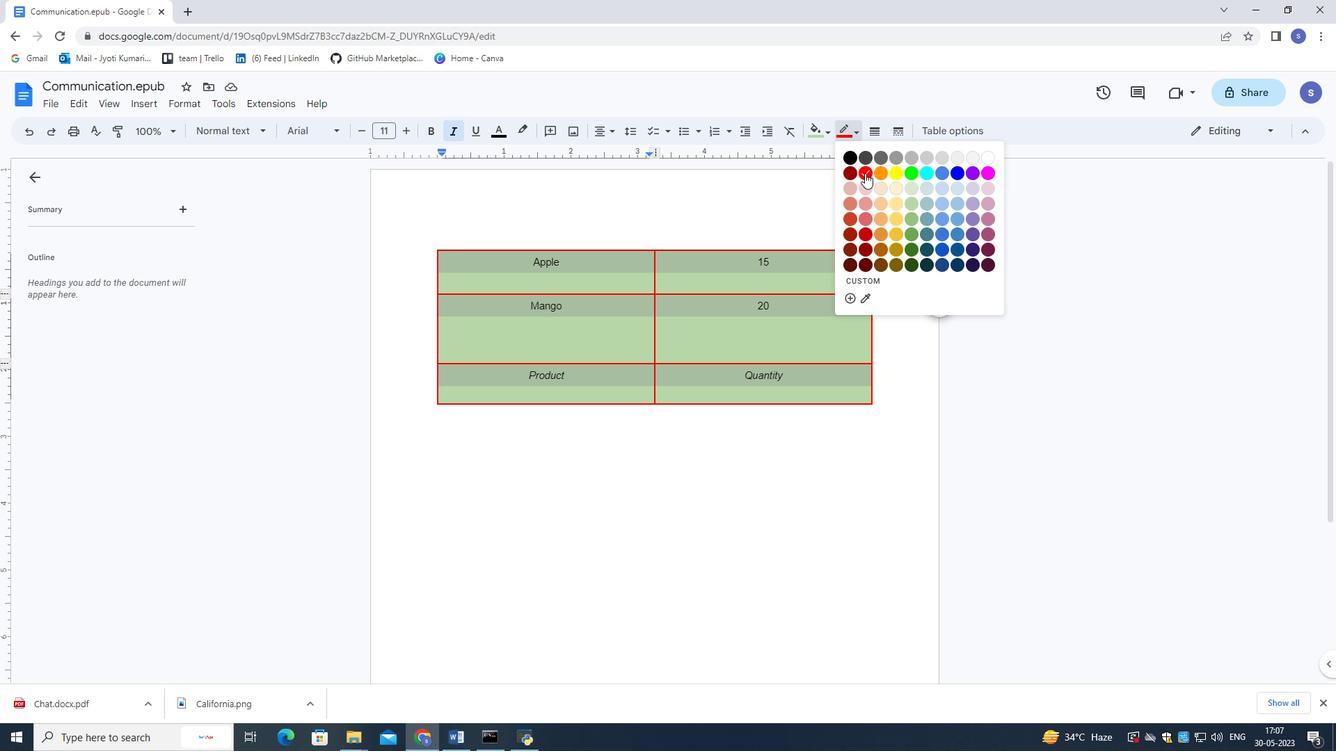 
Action: Mouse moved to (879, 128)
Screenshot: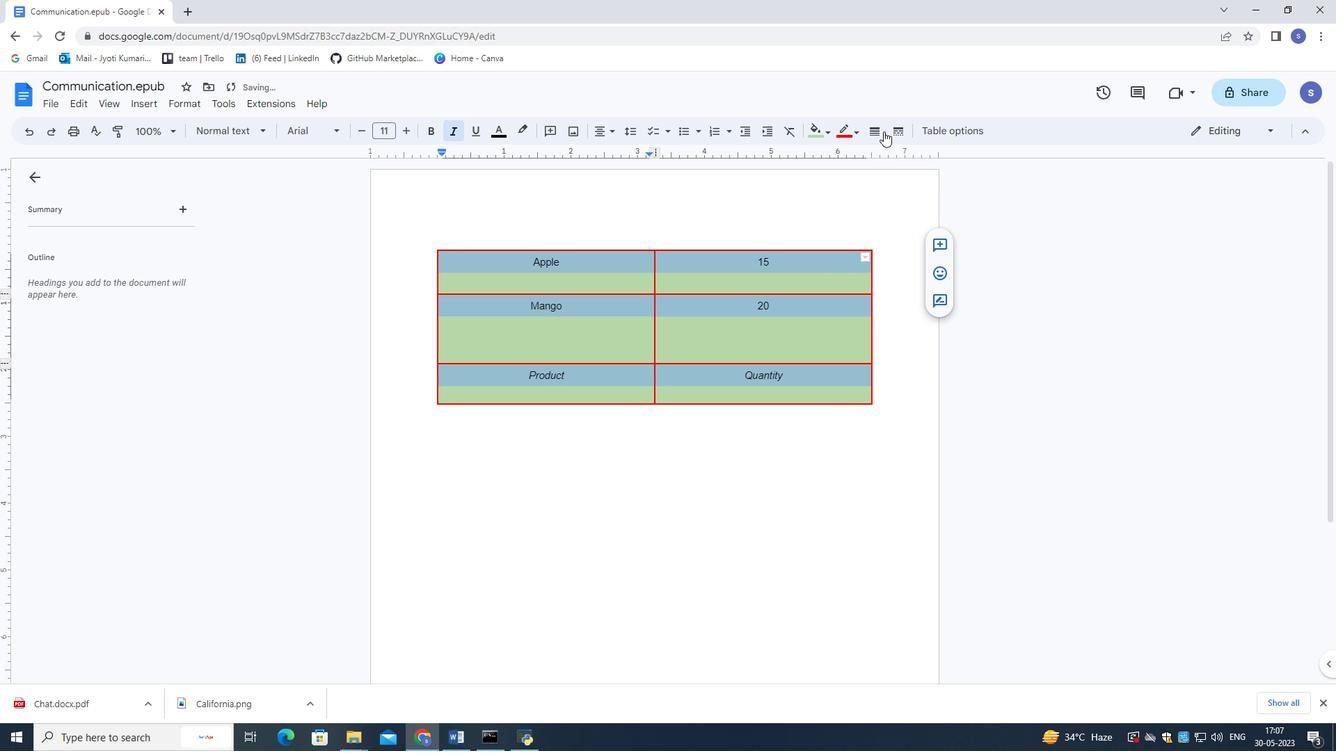 
Action: Mouse pressed left at (879, 128)
Screenshot: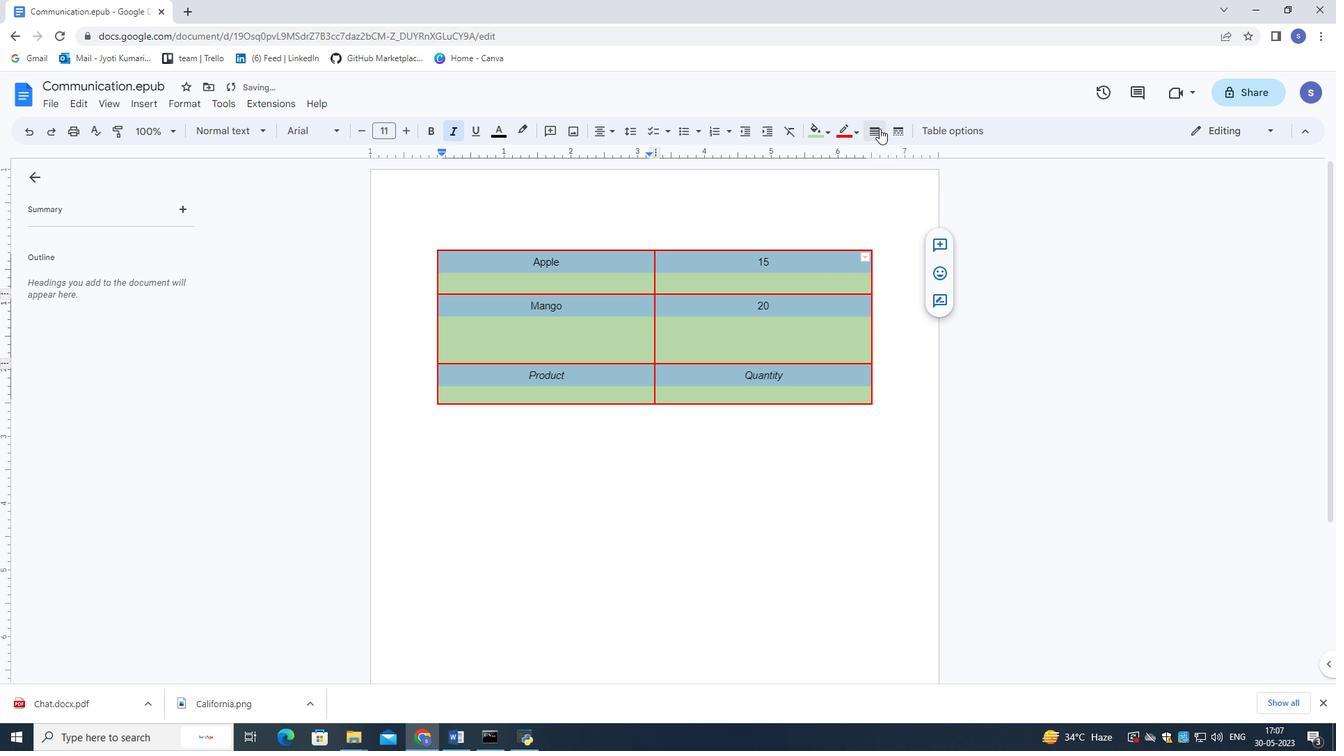 
Action: Mouse moved to (902, 217)
Screenshot: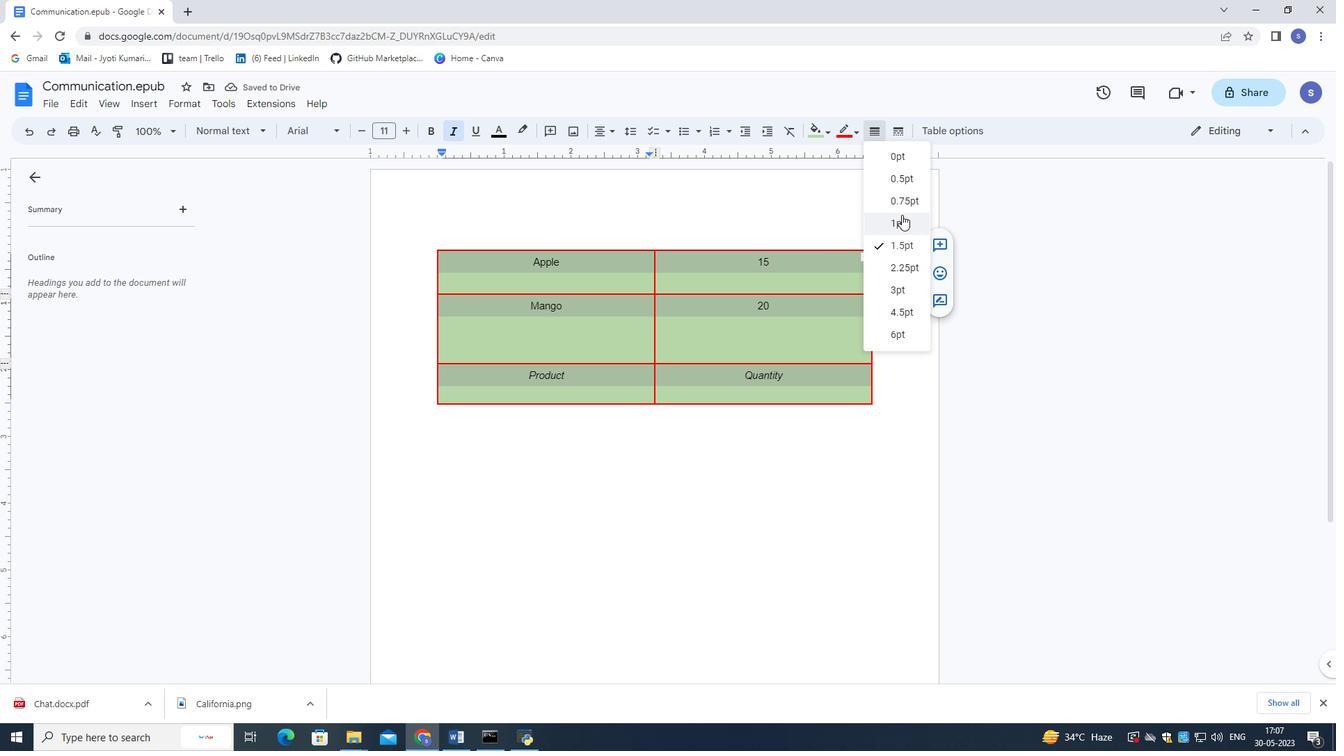
Action: Mouse pressed left at (902, 217)
Screenshot: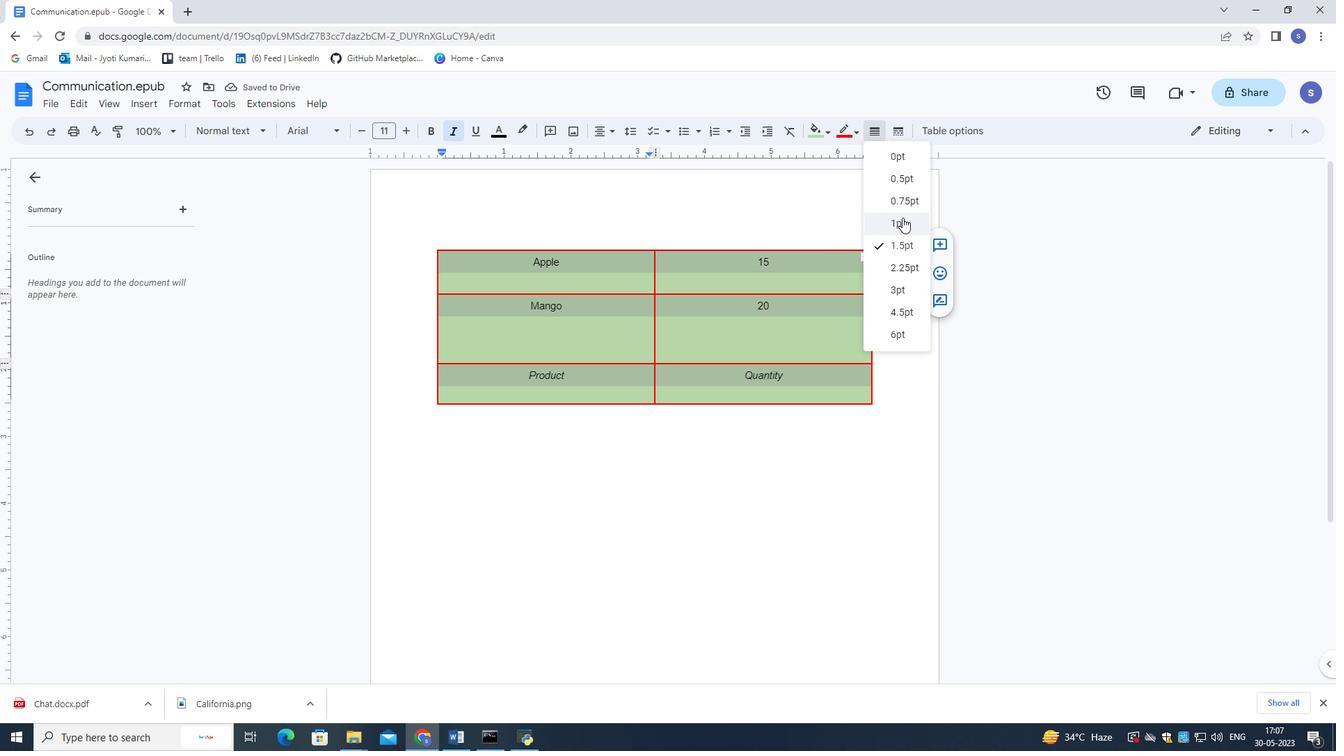 
Action: Mouse moved to (605, 201)
Screenshot: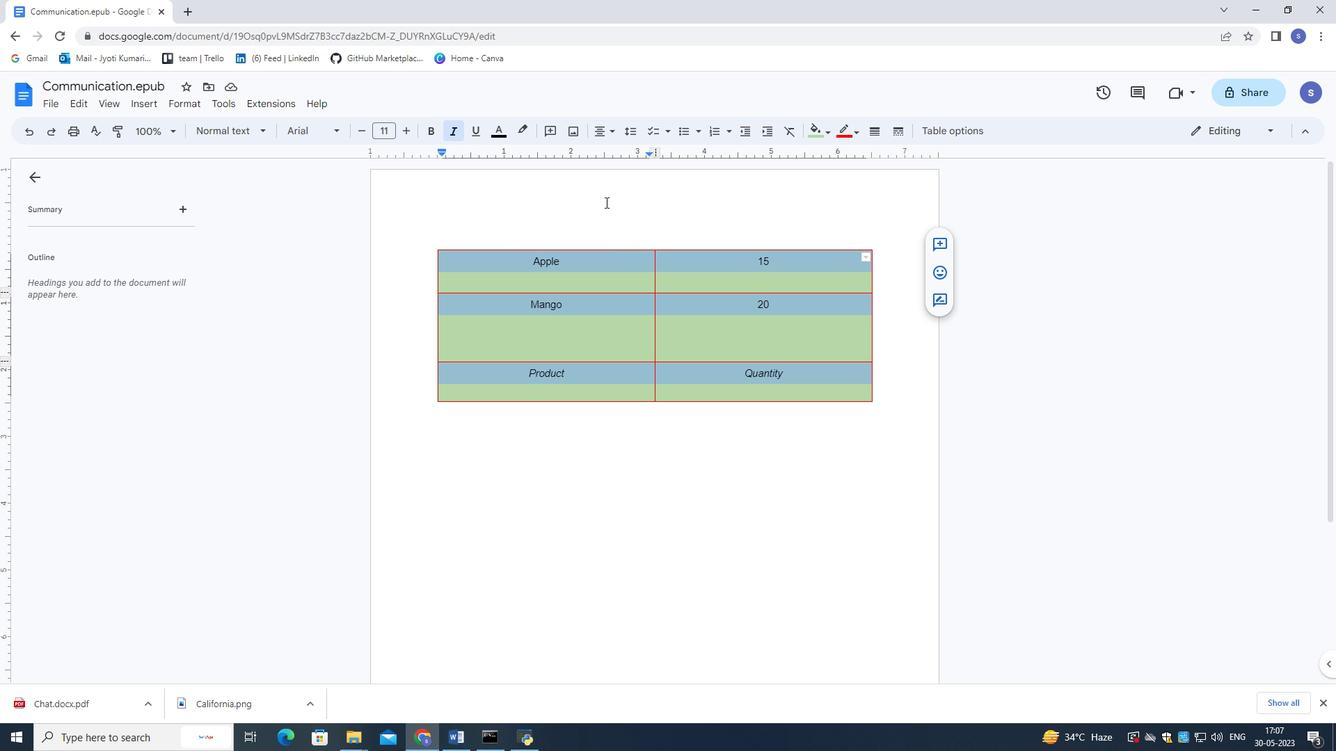 
Action: Mouse pressed left at (605, 201)
Screenshot: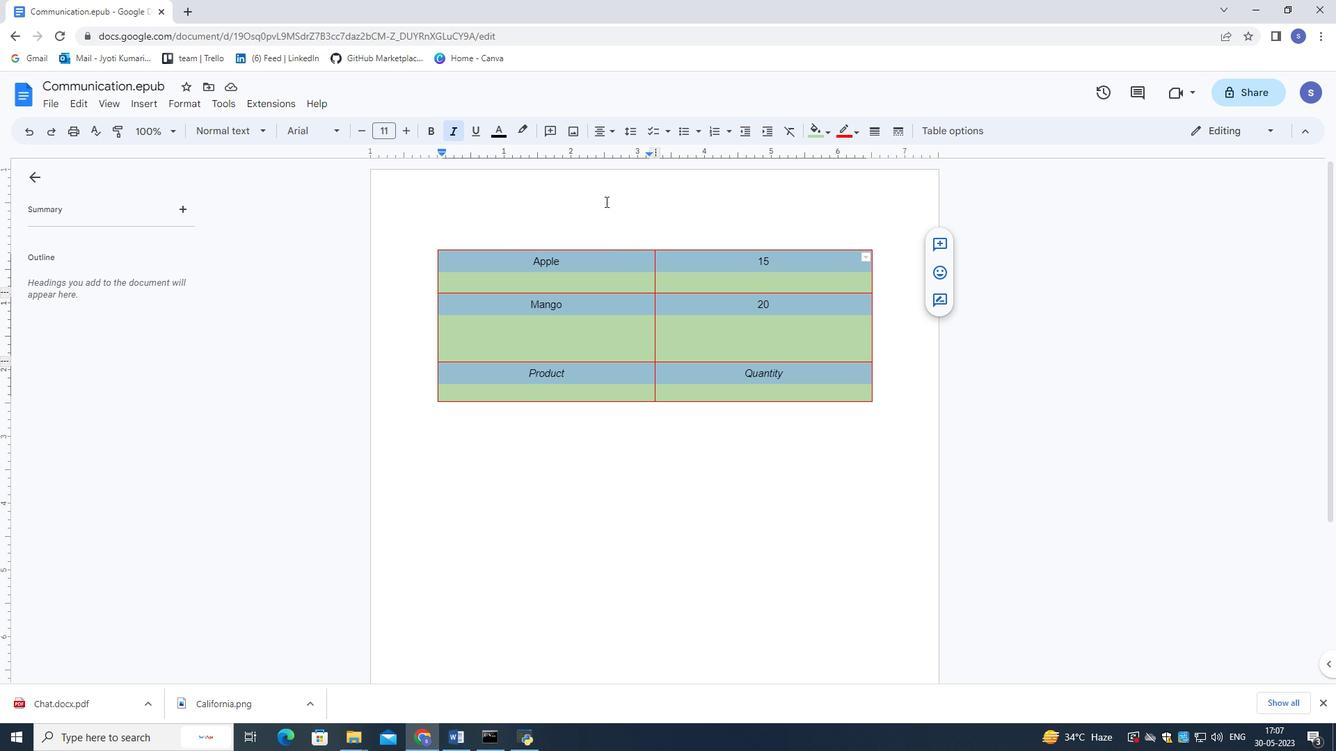 
Action: Mouse moved to (623, 272)
Screenshot: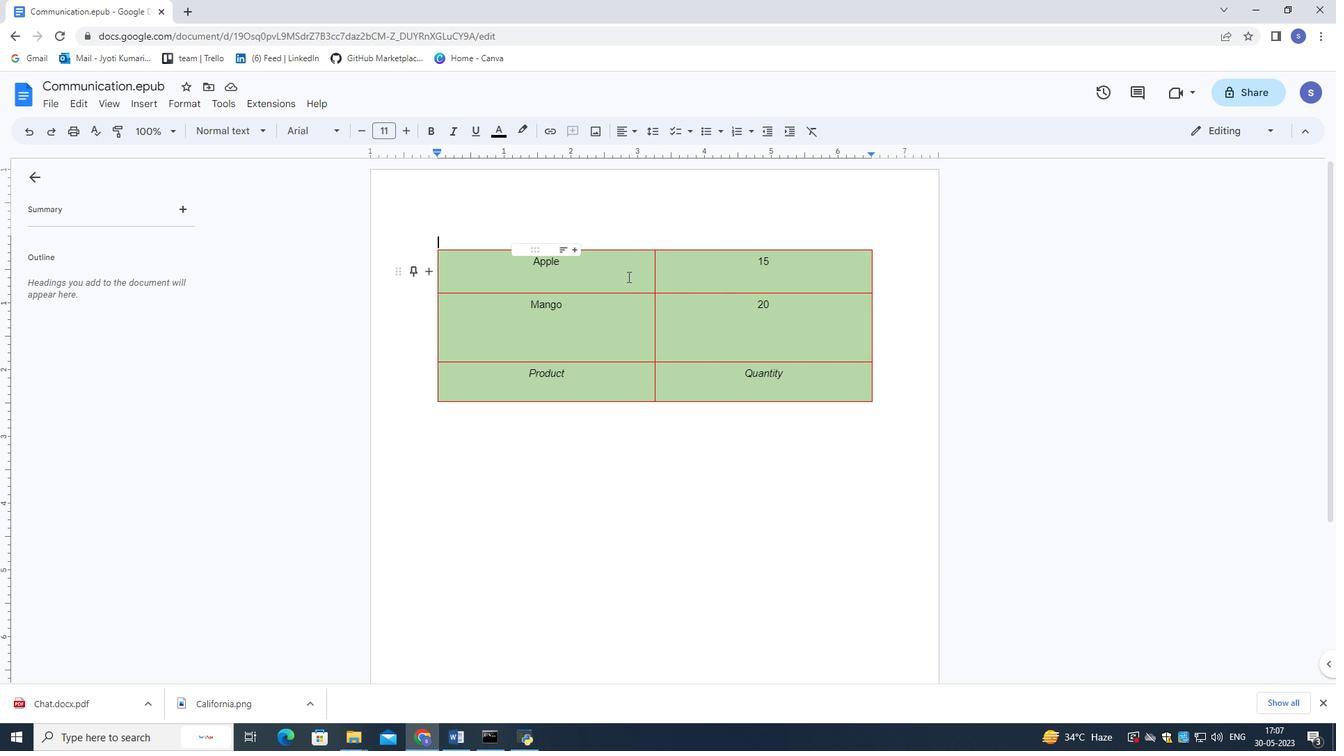
Action: Mouse pressed left at (623, 272)
Screenshot: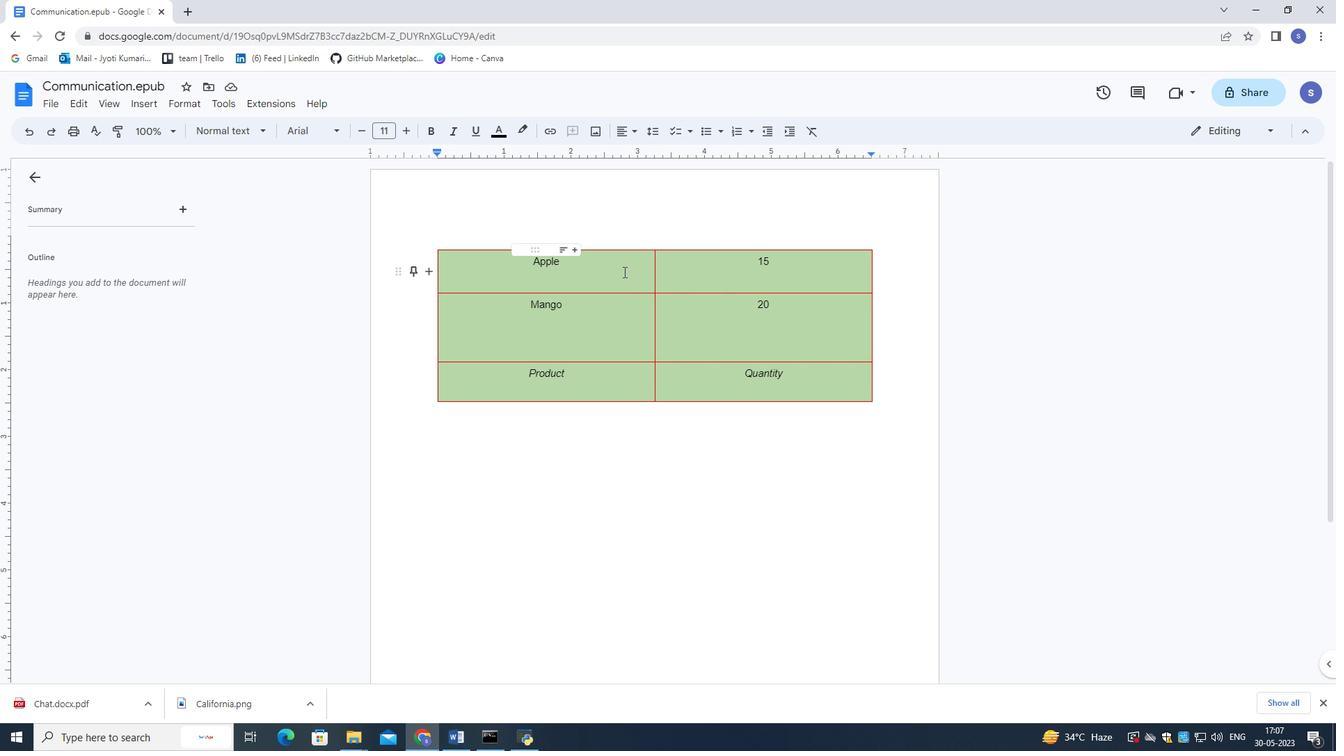 
Action: Mouse moved to (817, 132)
Screenshot: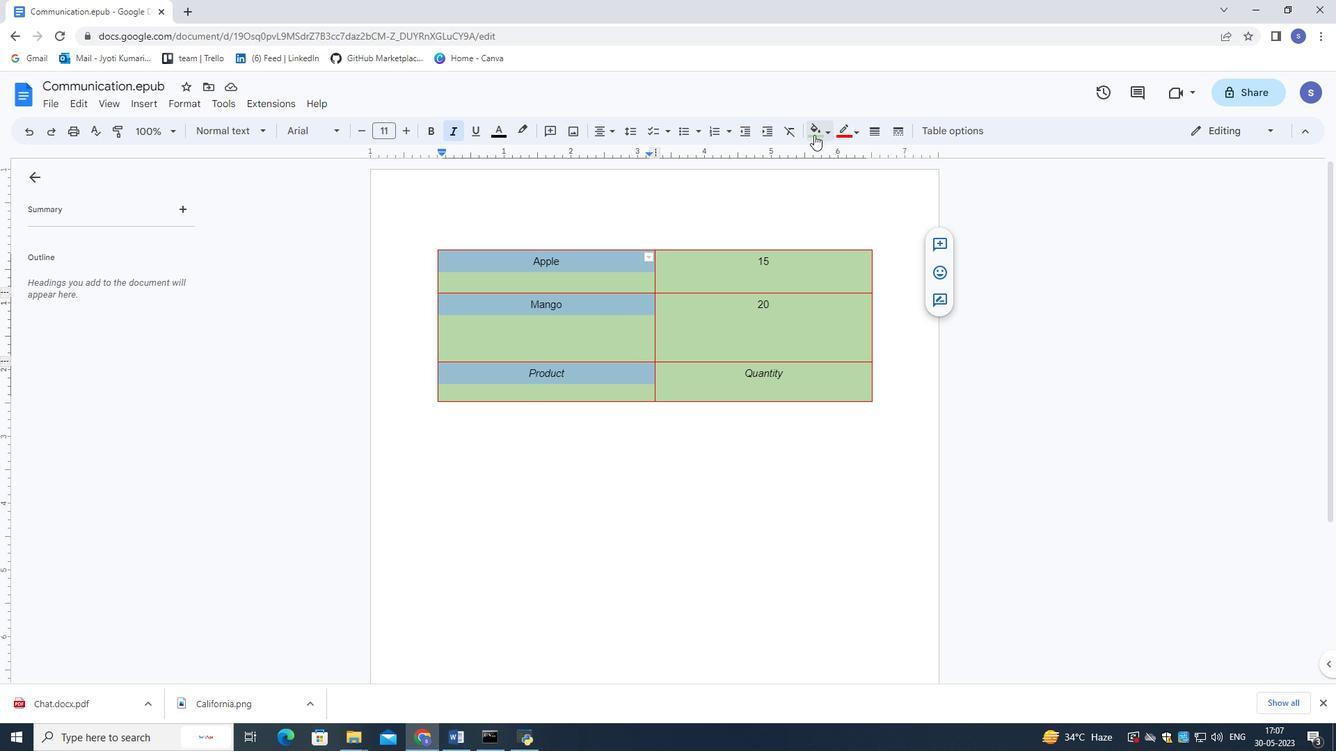 
Action: Mouse pressed left at (817, 132)
Screenshot: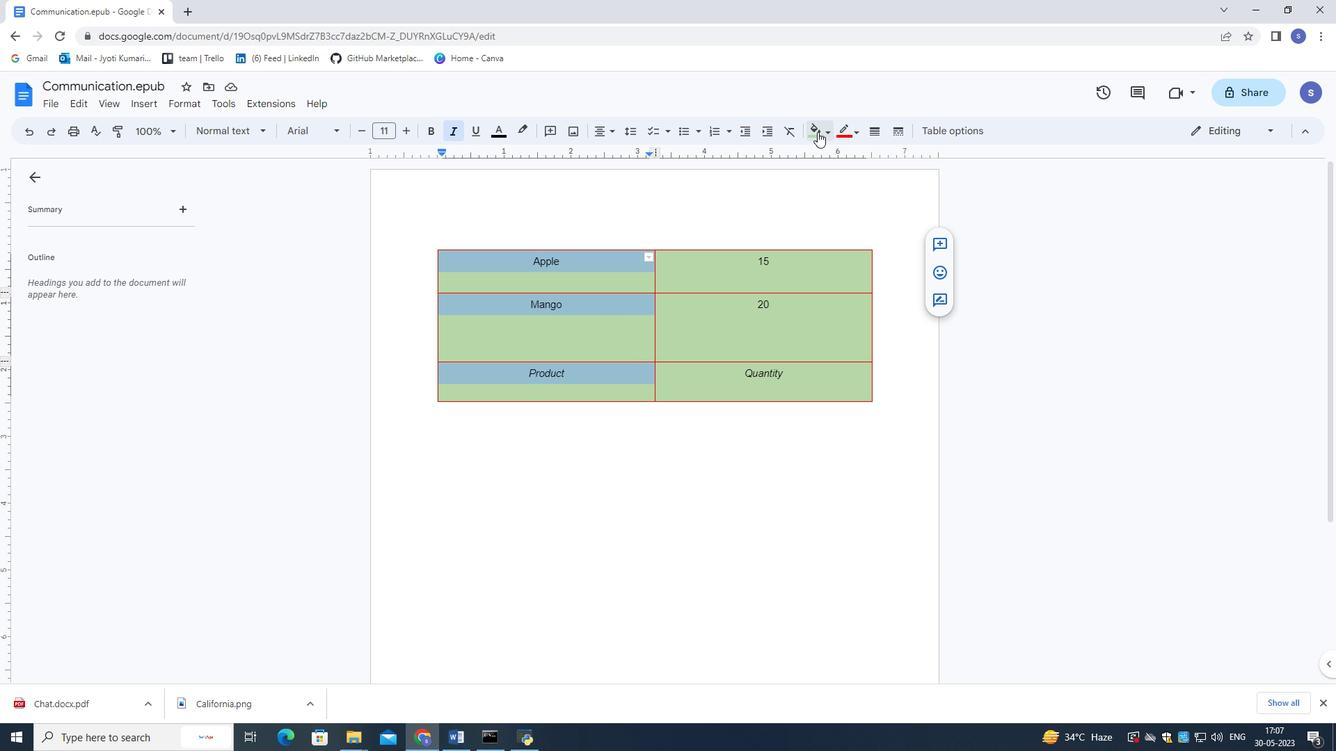 
Action: Mouse moved to (854, 228)
Screenshot: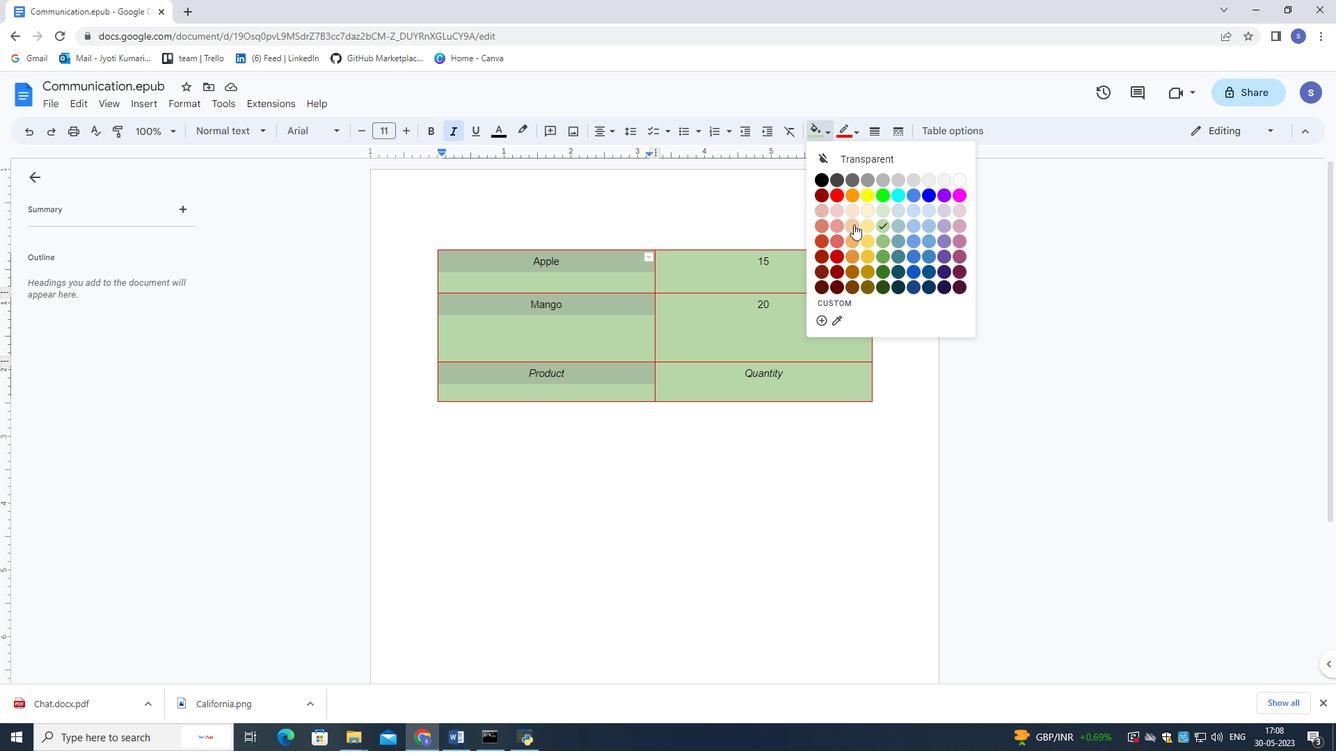 
Action: Mouse pressed left at (854, 228)
Screenshot: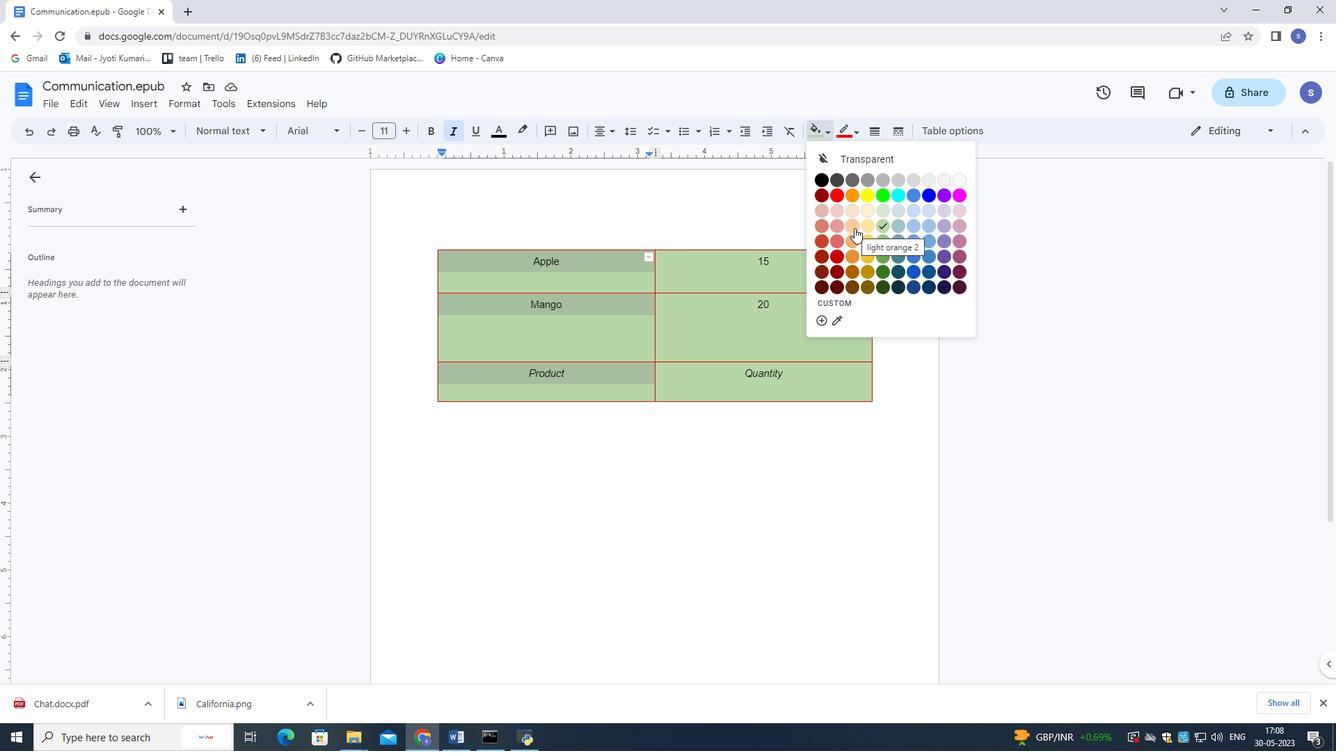 
Action: Mouse moved to (851, 222)
Screenshot: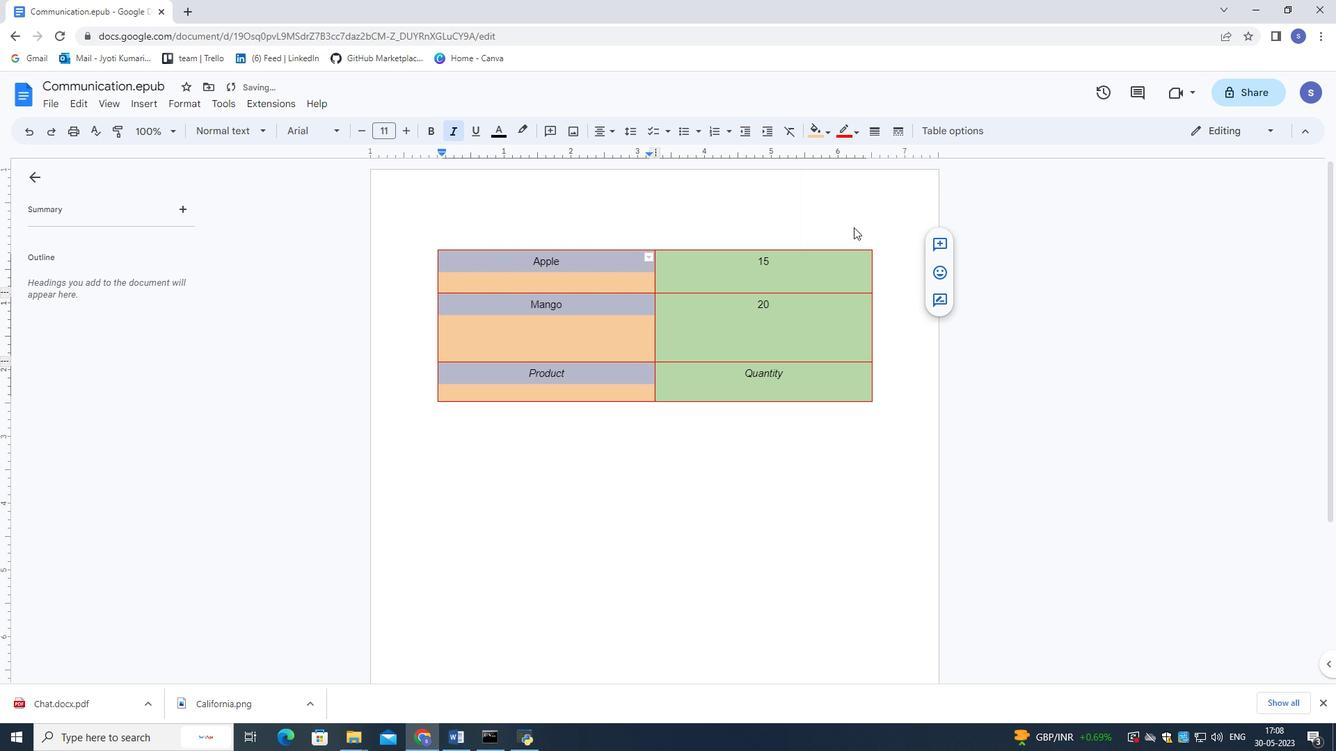 
Action: Mouse pressed left at (851, 222)
Screenshot: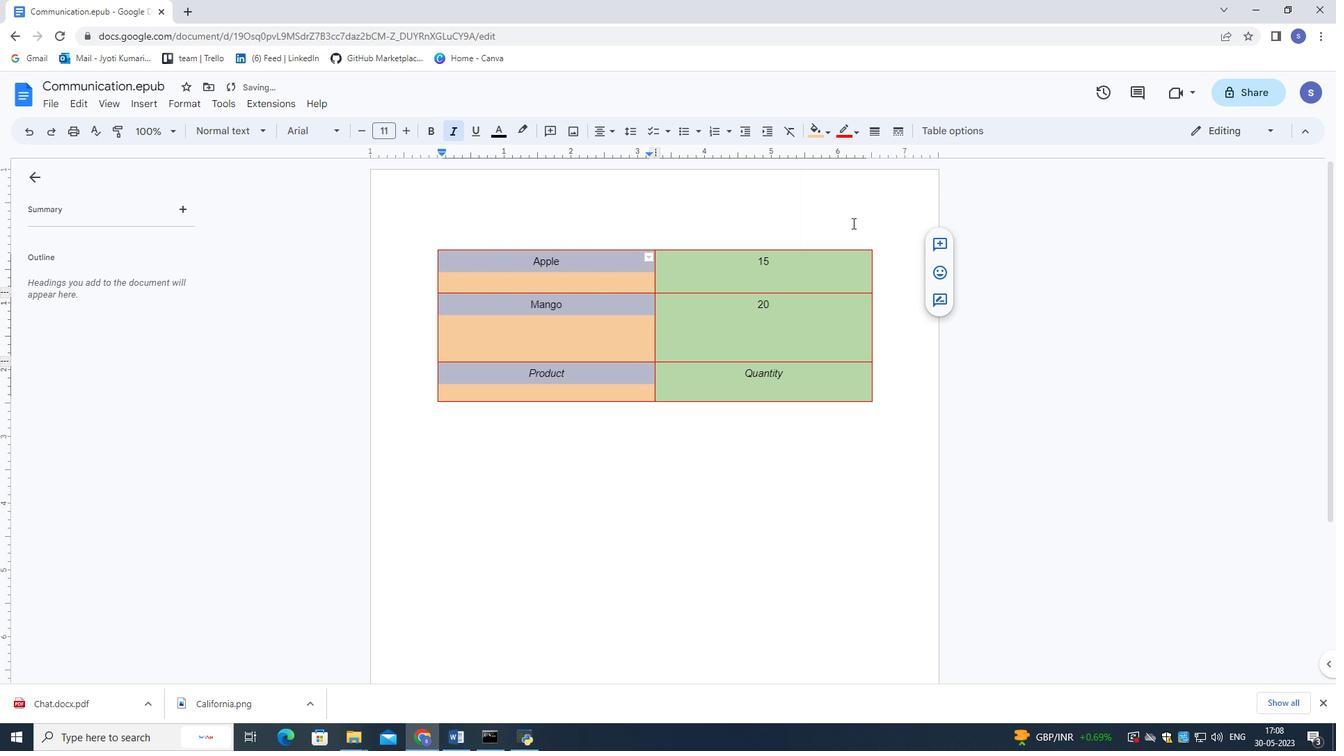
Action: Mouse moved to (819, 222)
Screenshot: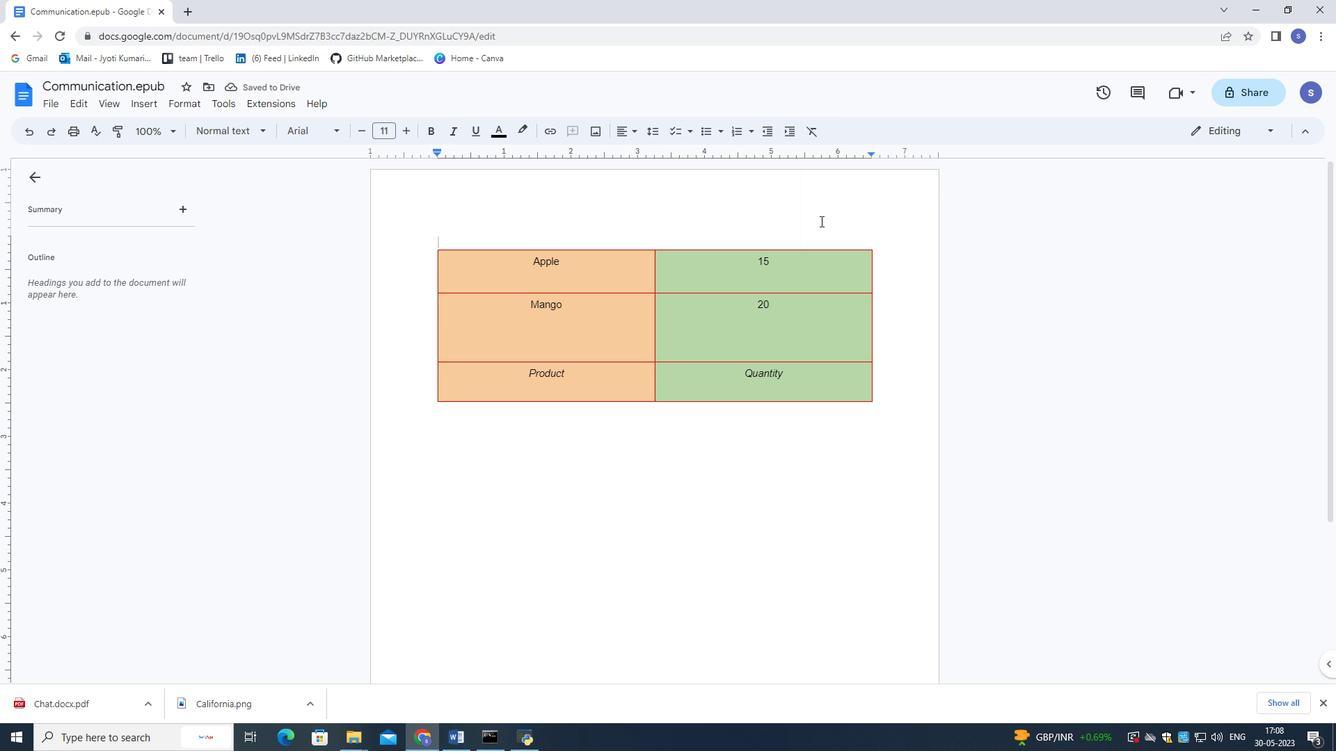 
